 Task: In the  document order.docx Insert page numer 'on top of the page' change page color to  'Voilet'. Write company name: Hypesolutions
Action: Mouse moved to (263, 413)
Screenshot: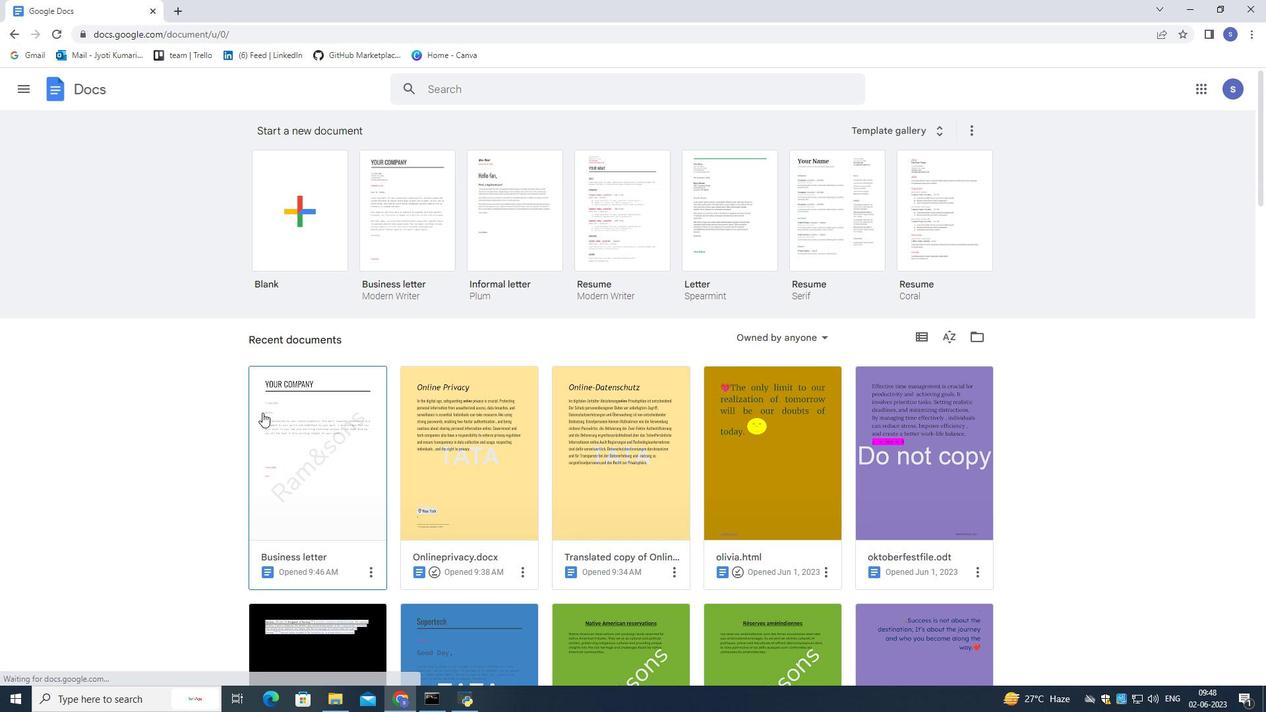 
Action: Mouse pressed left at (263, 413)
Screenshot: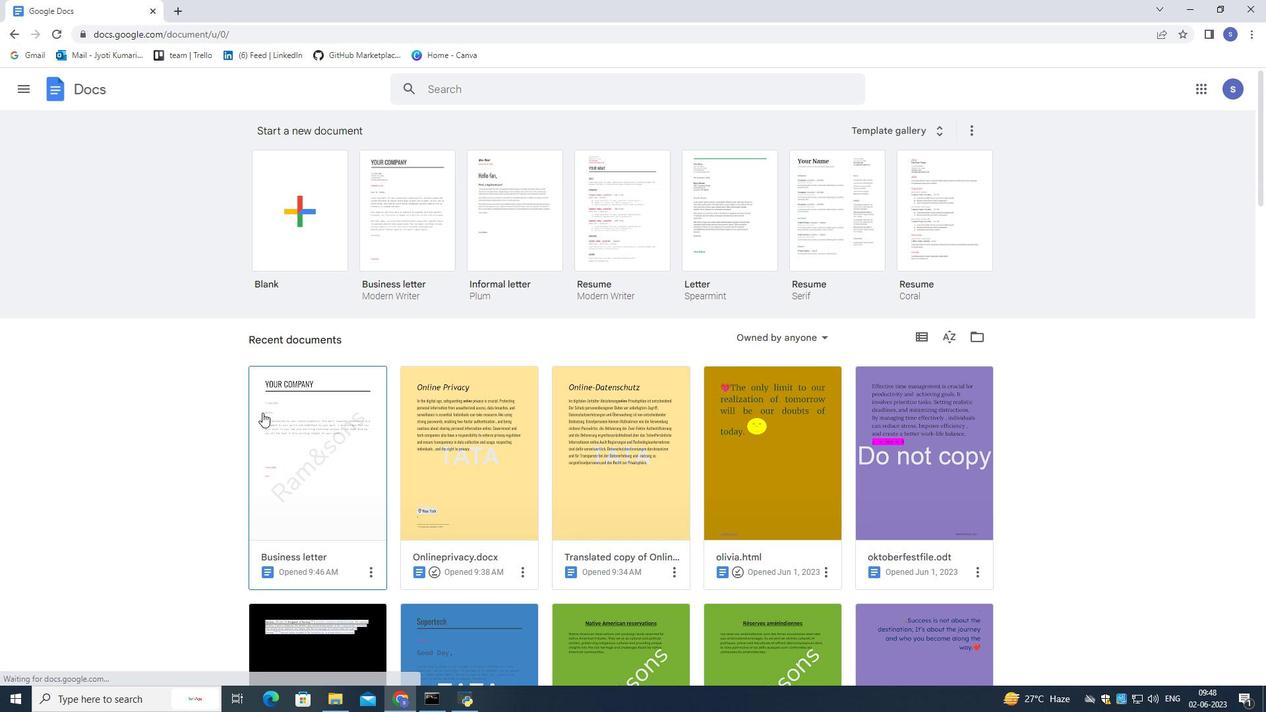 
Action: Mouse moved to (264, 413)
Screenshot: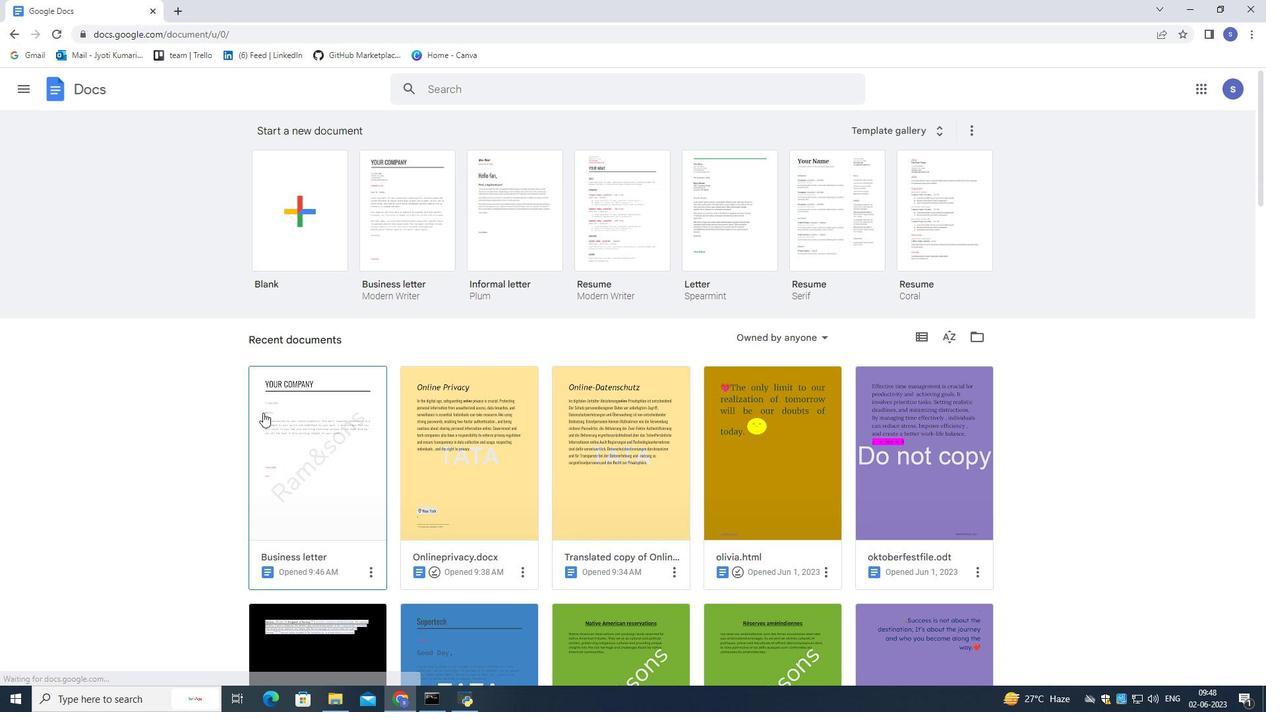 
Action: Mouse pressed left at (264, 413)
Screenshot: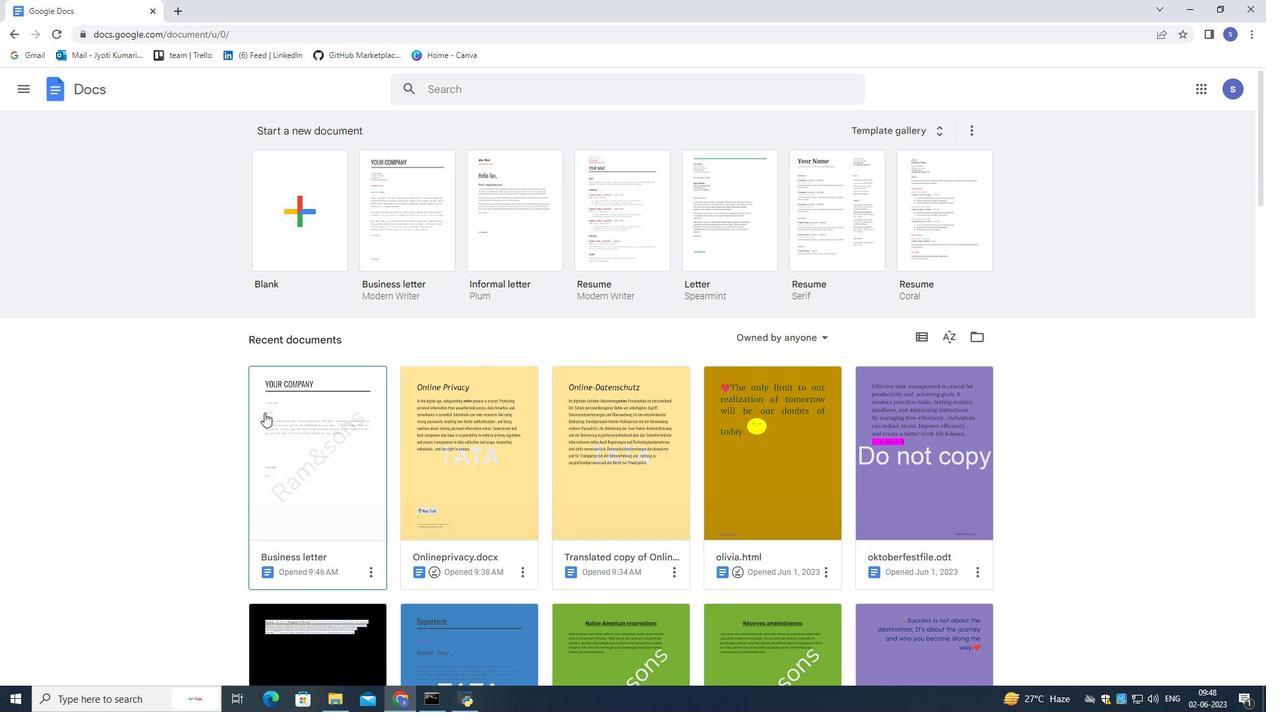 
Action: Mouse moved to (53, 96)
Screenshot: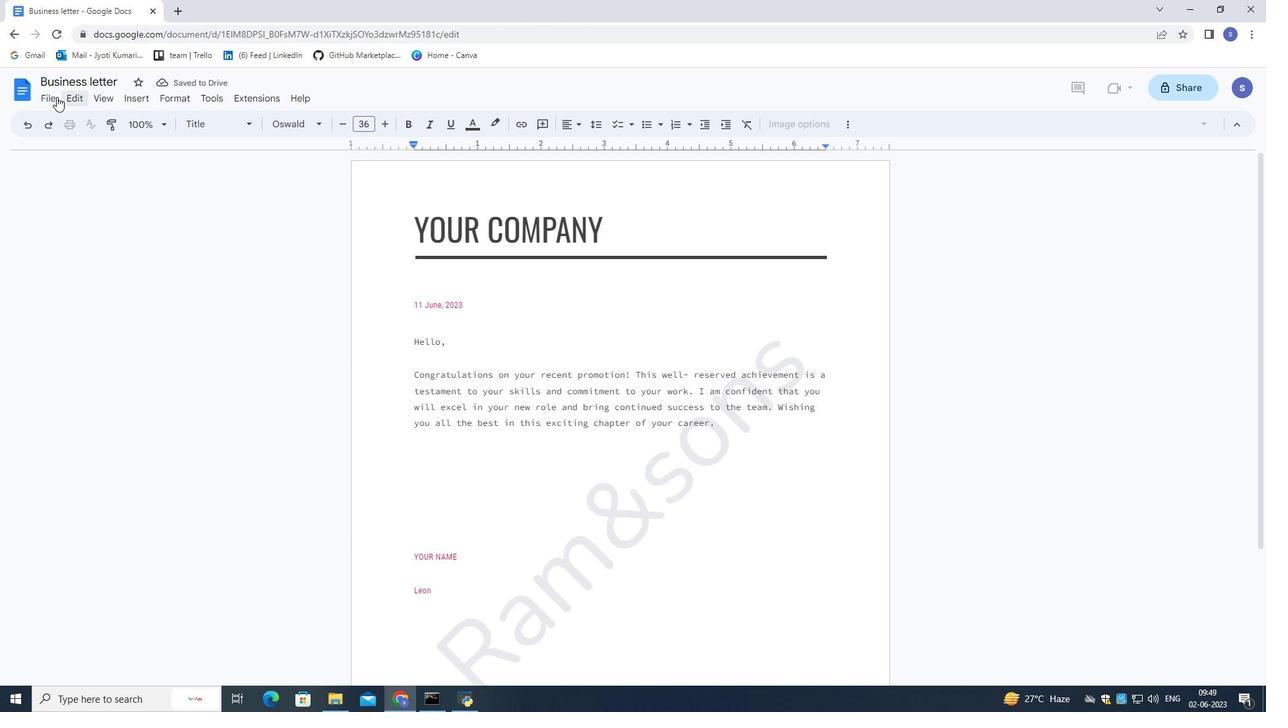 
Action: Mouse pressed left at (53, 96)
Screenshot: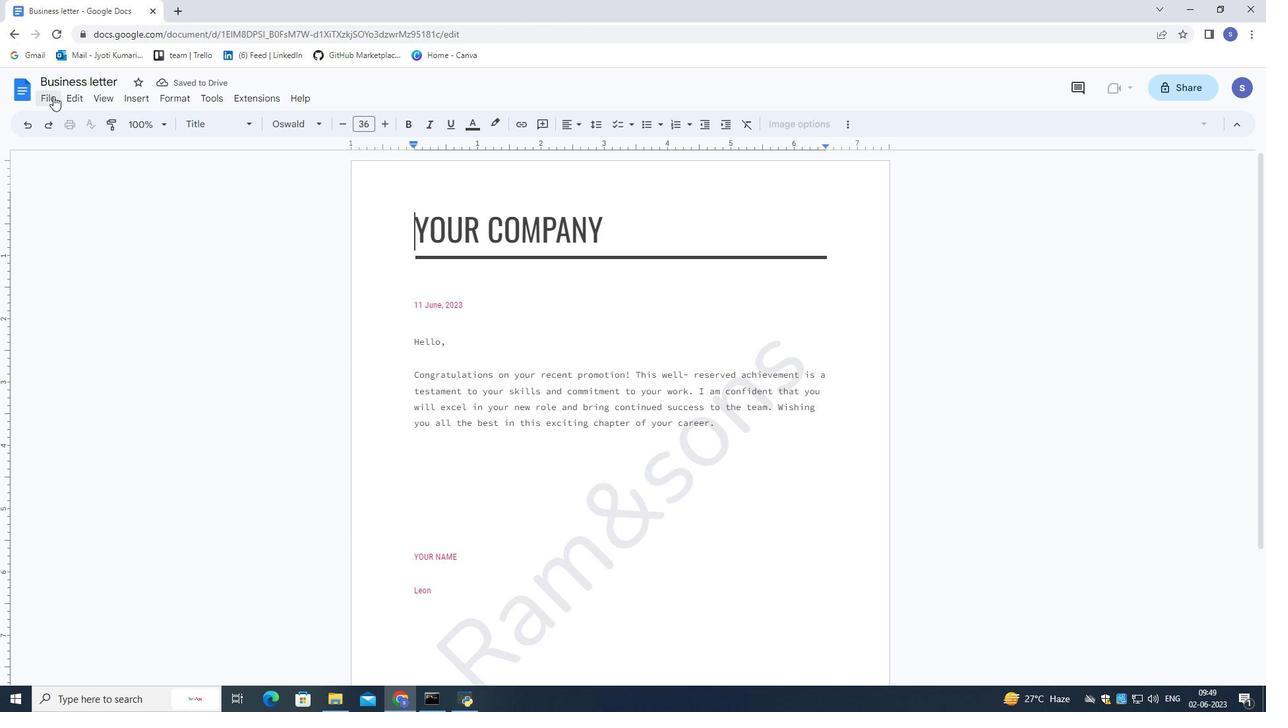 
Action: Mouse moved to (360, 485)
Screenshot: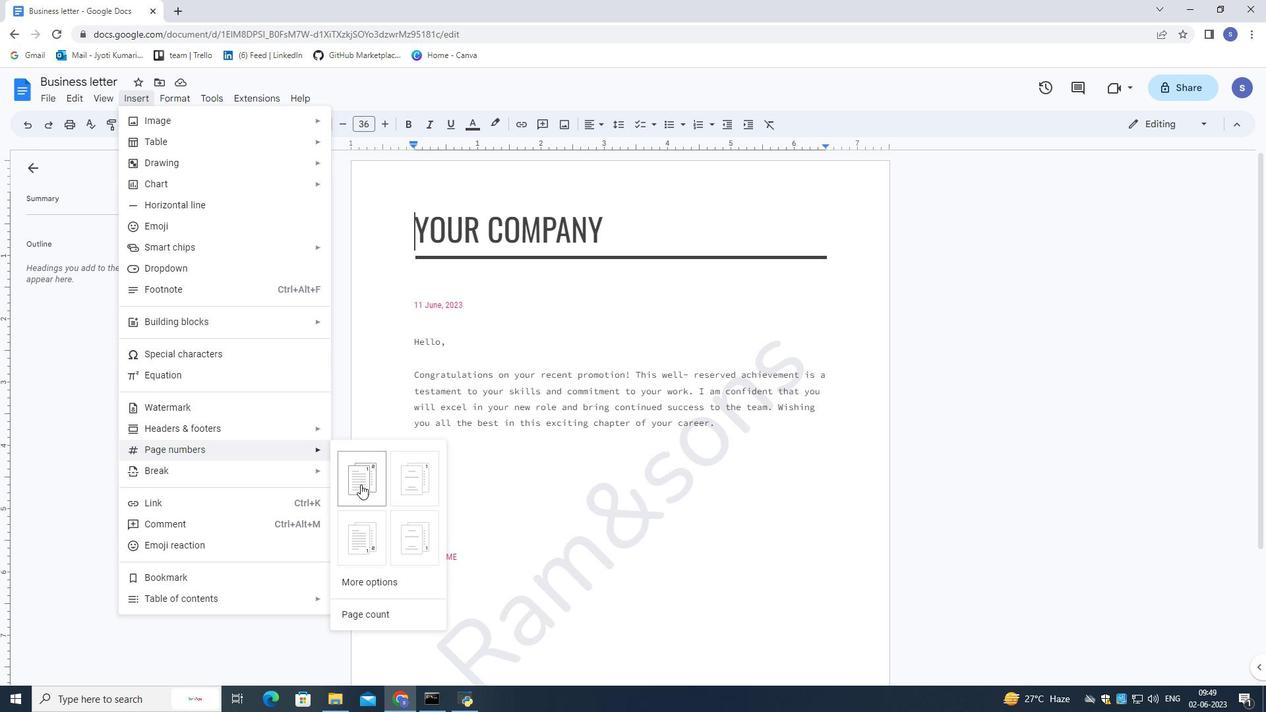 
Action: Mouse pressed left at (360, 485)
Screenshot: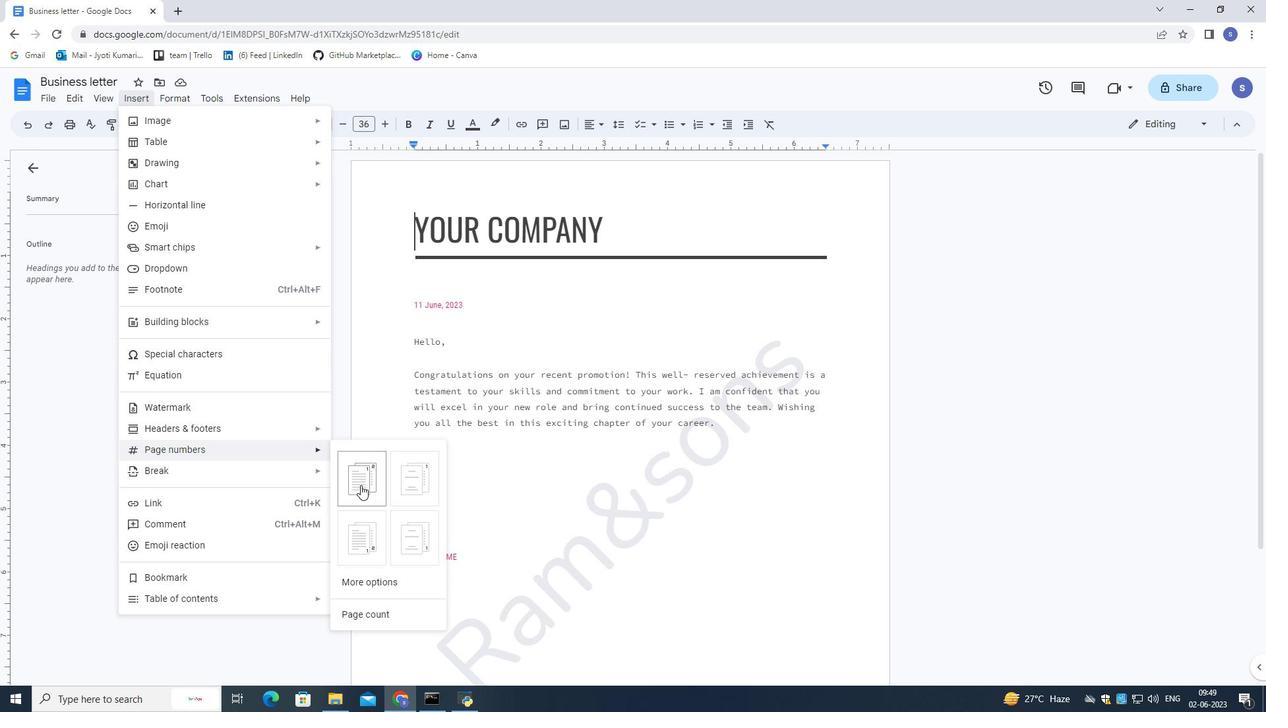 
Action: Mouse moved to (666, 435)
Screenshot: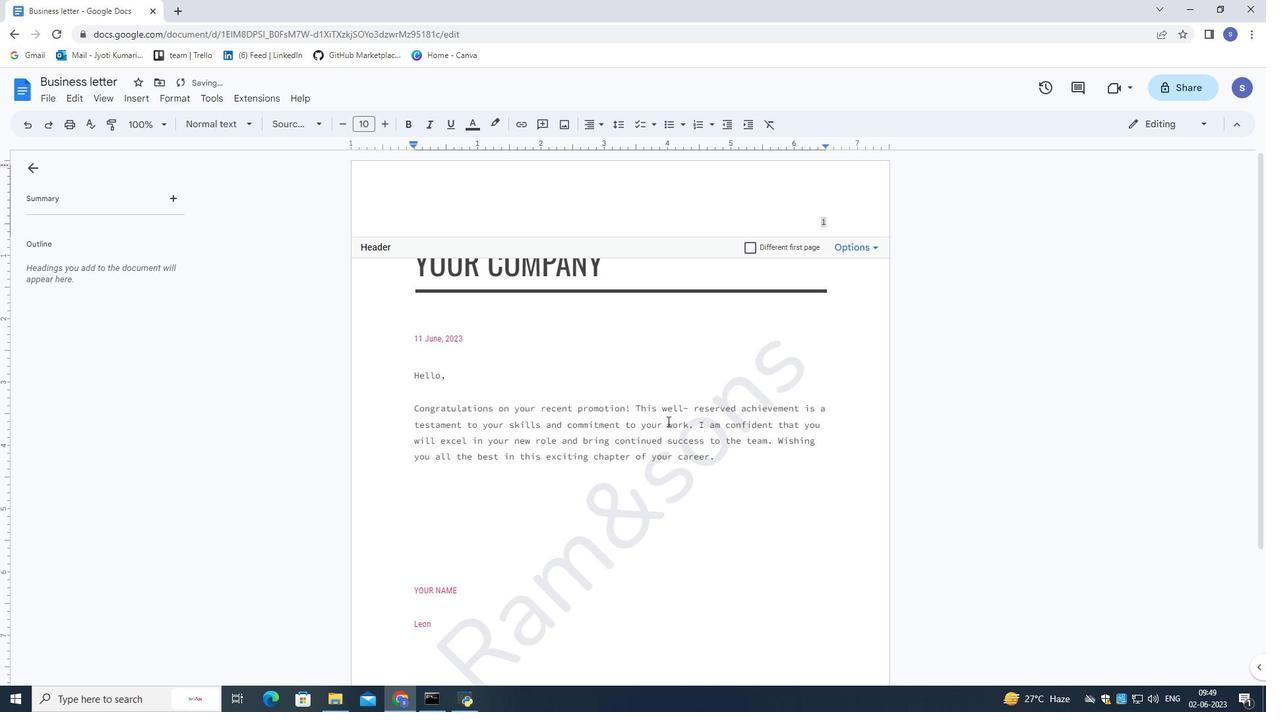 
Action: Mouse pressed left at (666, 435)
Screenshot: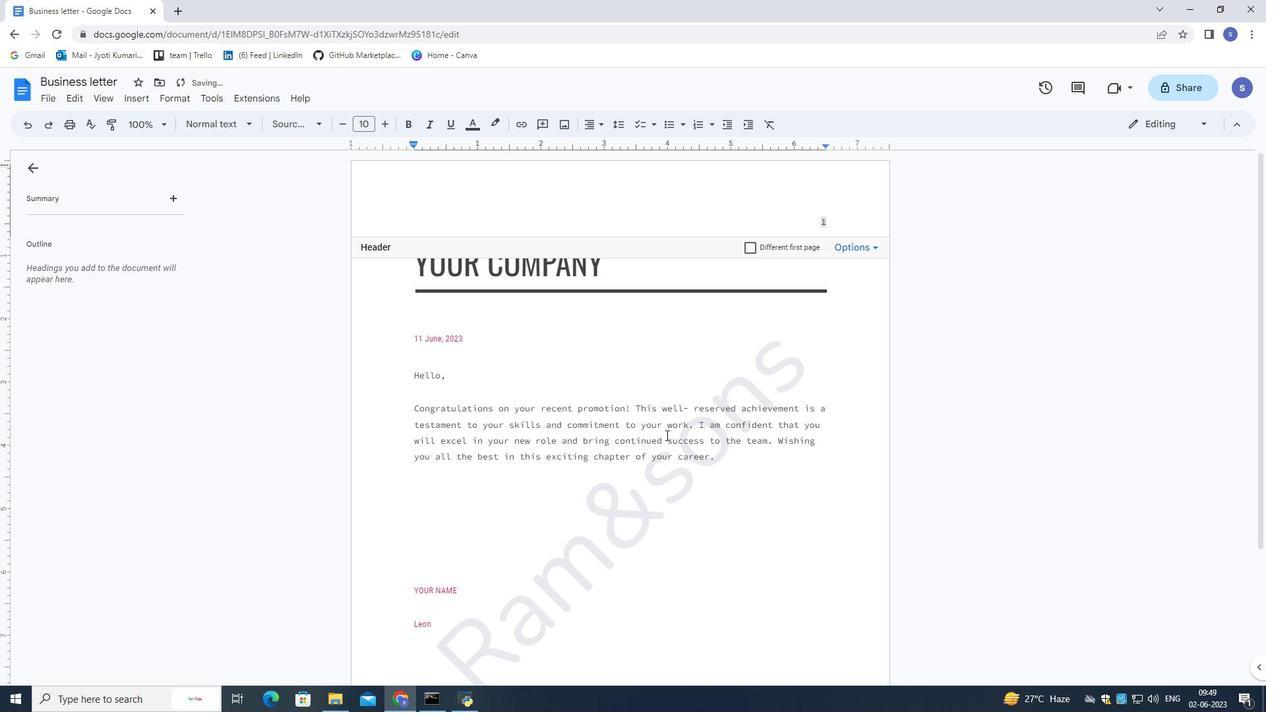 
Action: Mouse moved to (653, 396)
Screenshot: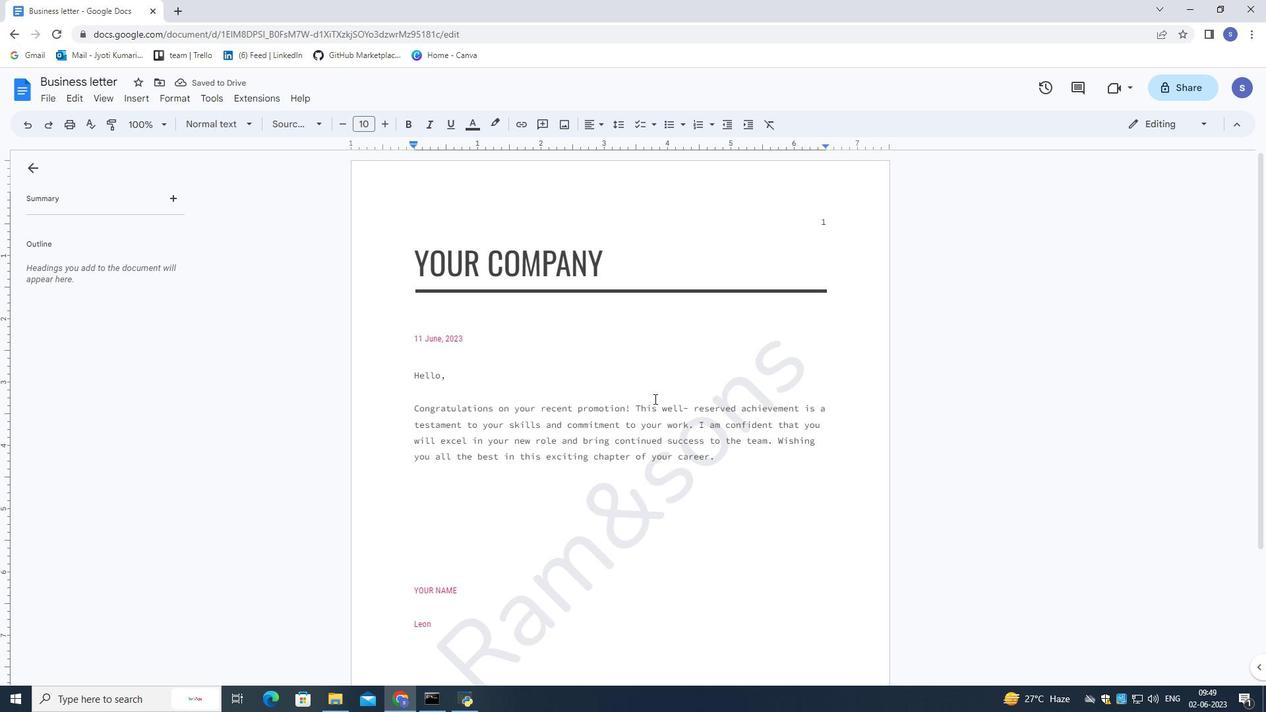 
Action: Mouse pressed left at (653, 396)
Screenshot: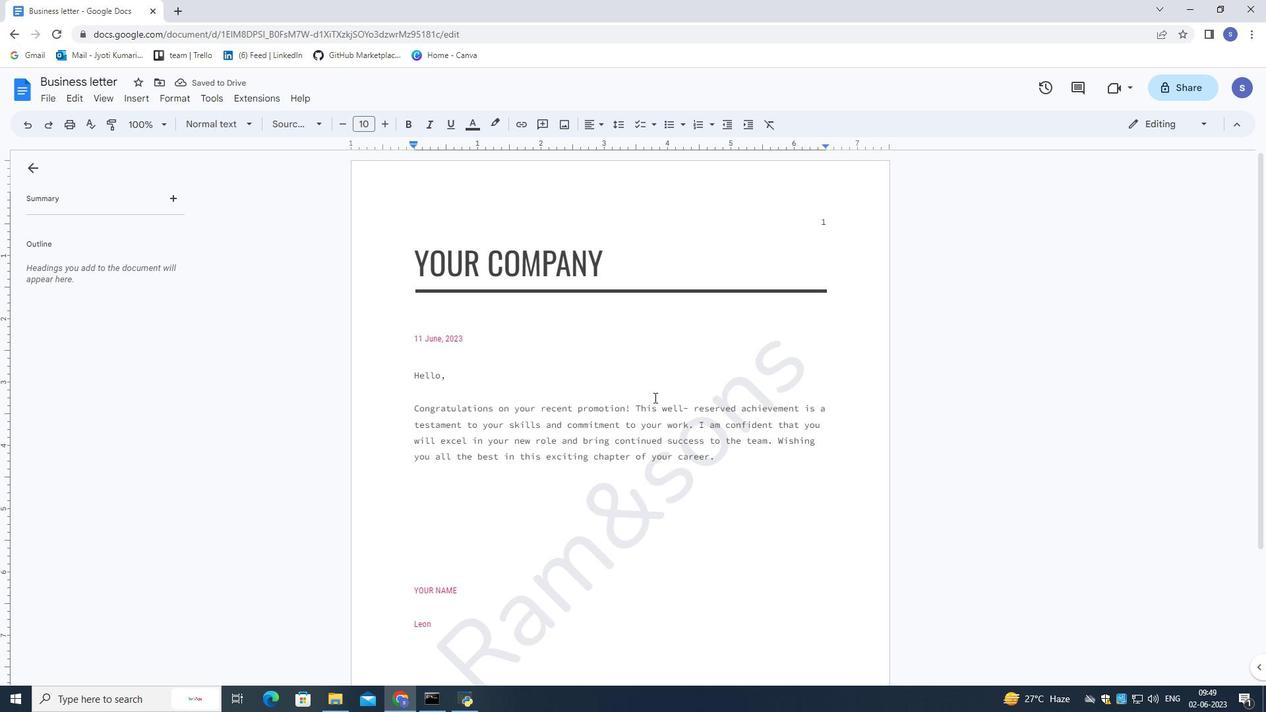 
Action: Mouse moved to (47, 99)
Screenshot: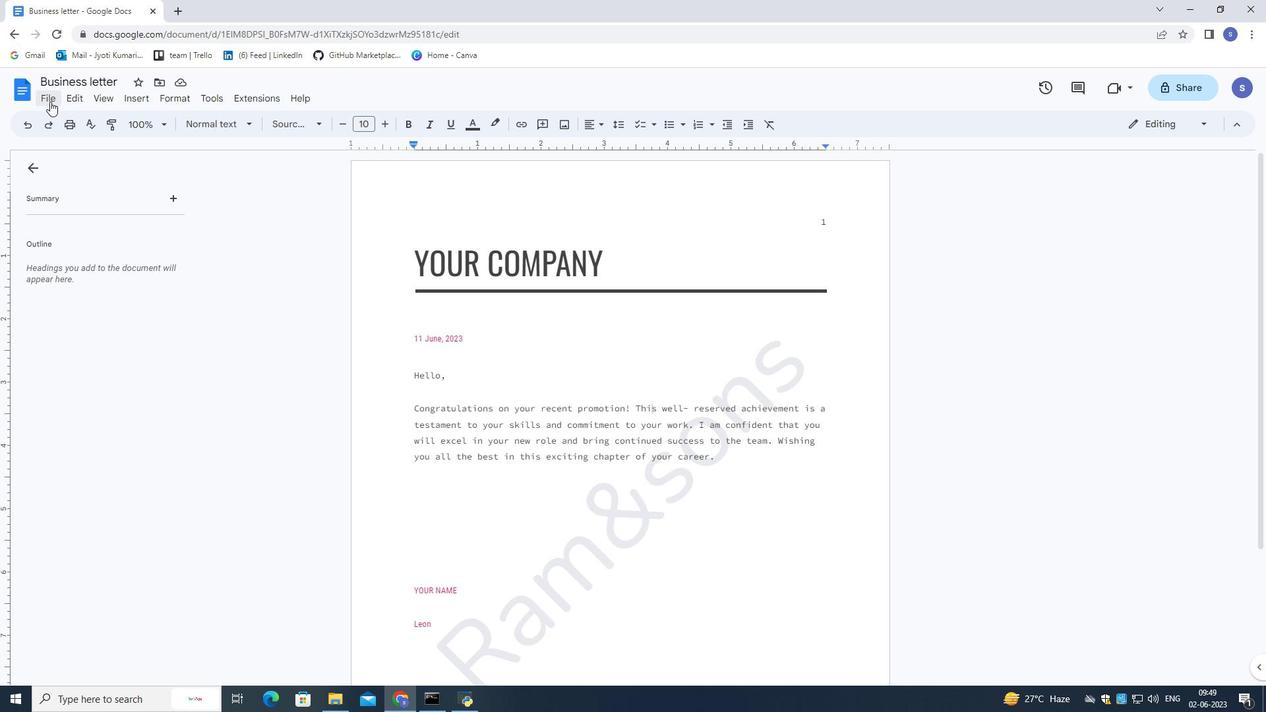 
Action: Mouse pressed left at (47, 99)
Screenshot: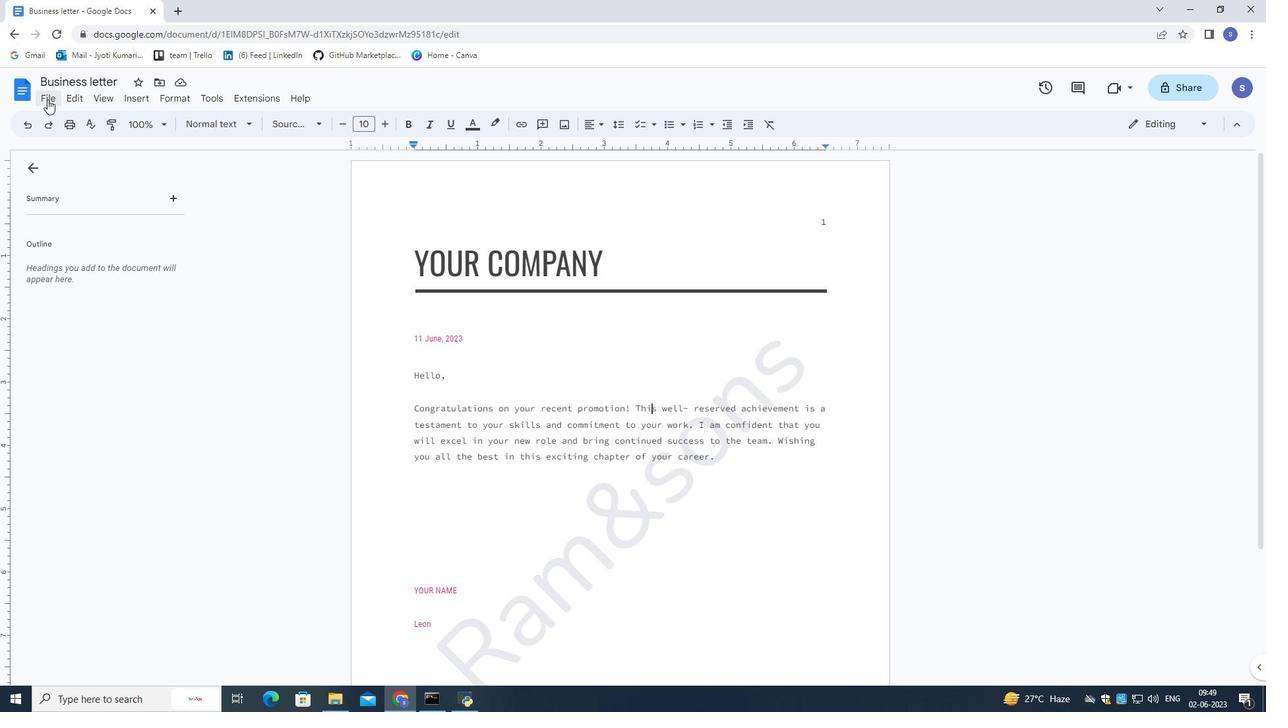 
Action: Mouse moved to (122, 462)
Screenshot: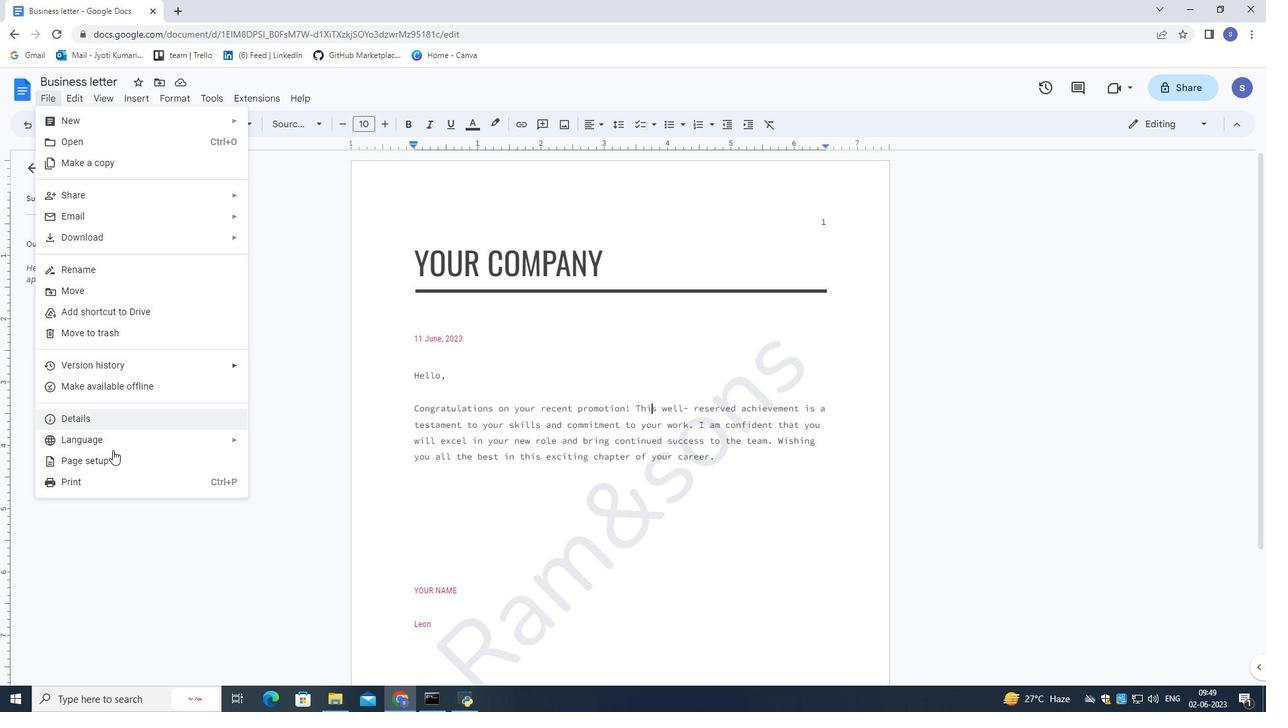 
Action: Mouse pressed left at (122, 462)
Screenshot: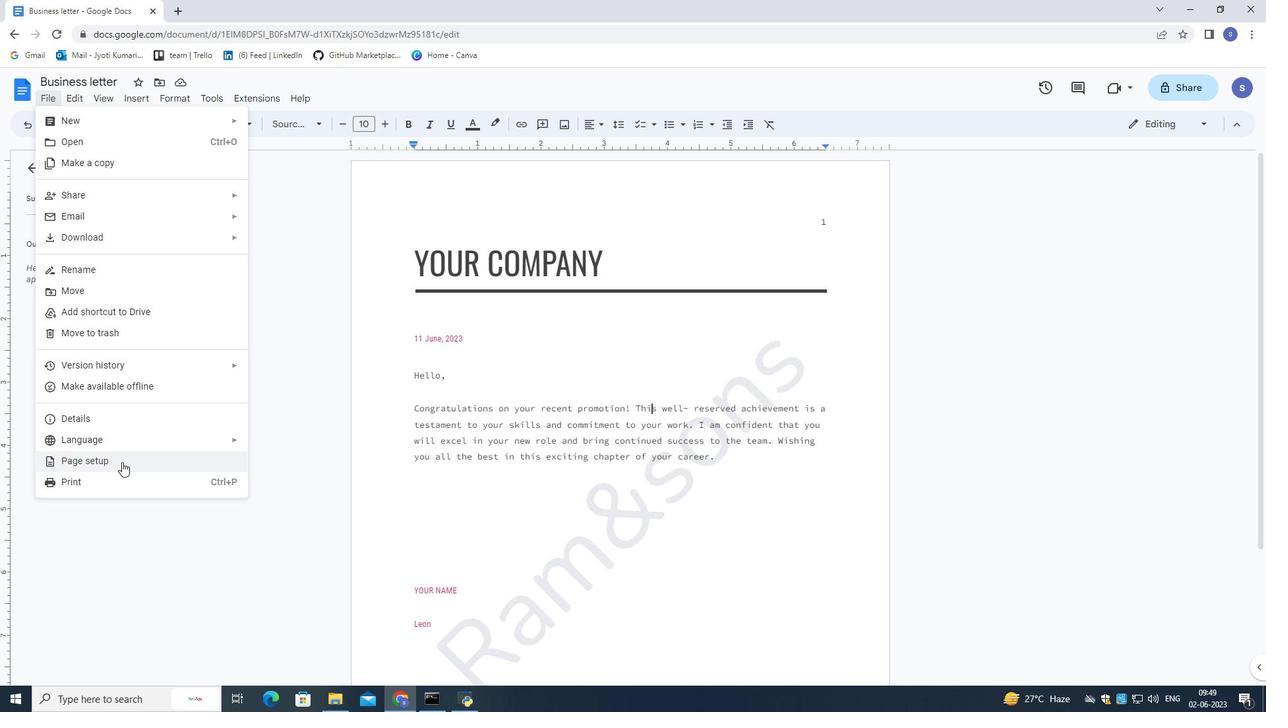 
Action: Mouse moved to (537, 461)
Screenshot: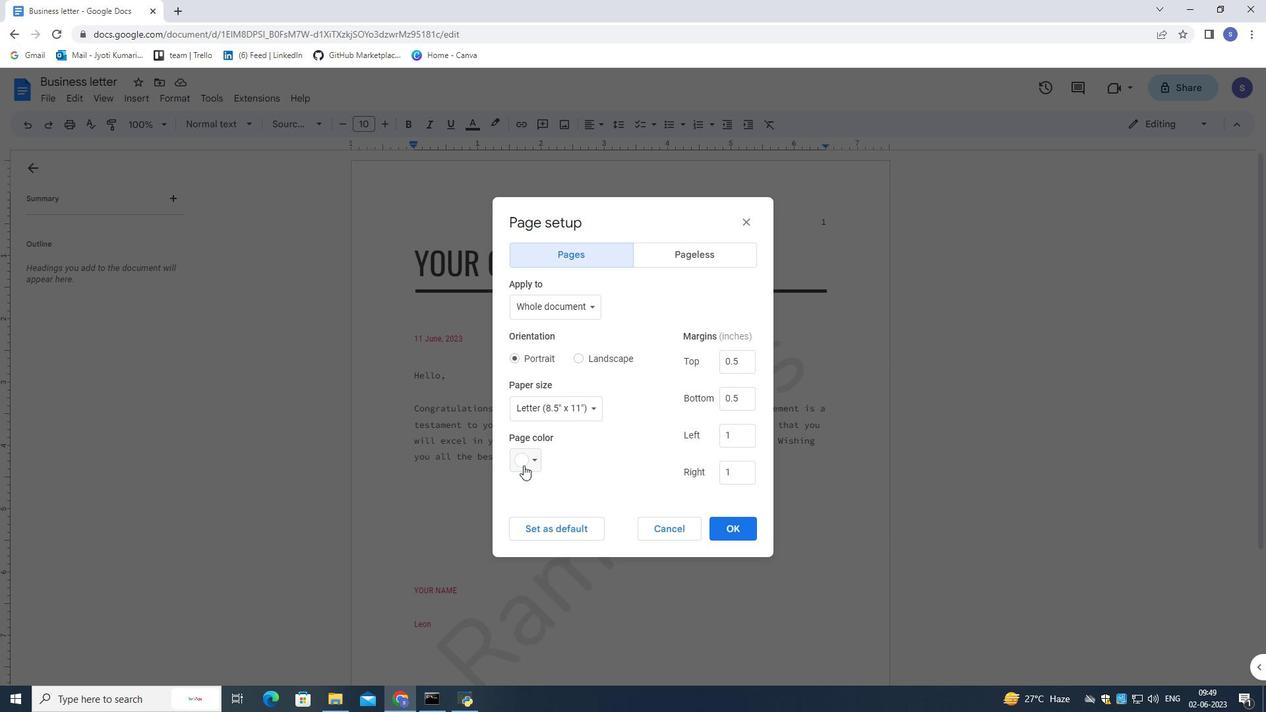 
Action: Mouse pressed left at (537, 461)
Screenshot: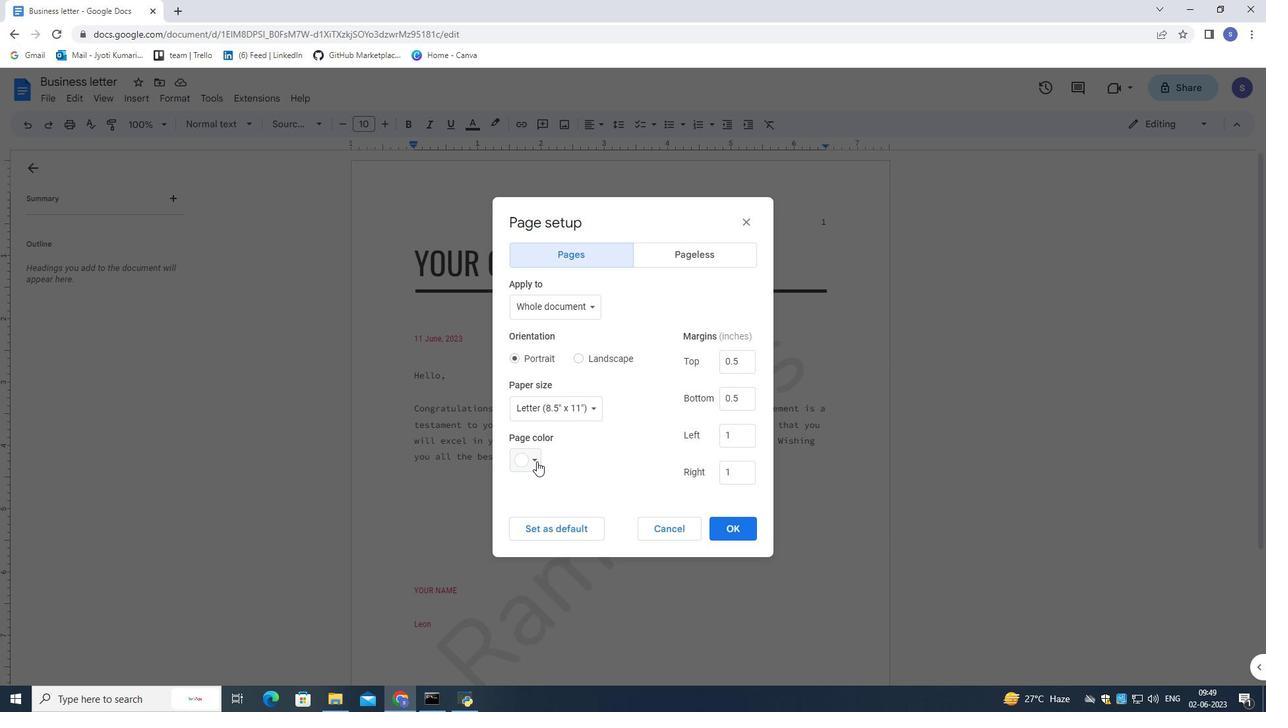 
Action: Mouse moved to (641, 535)
Screenshot: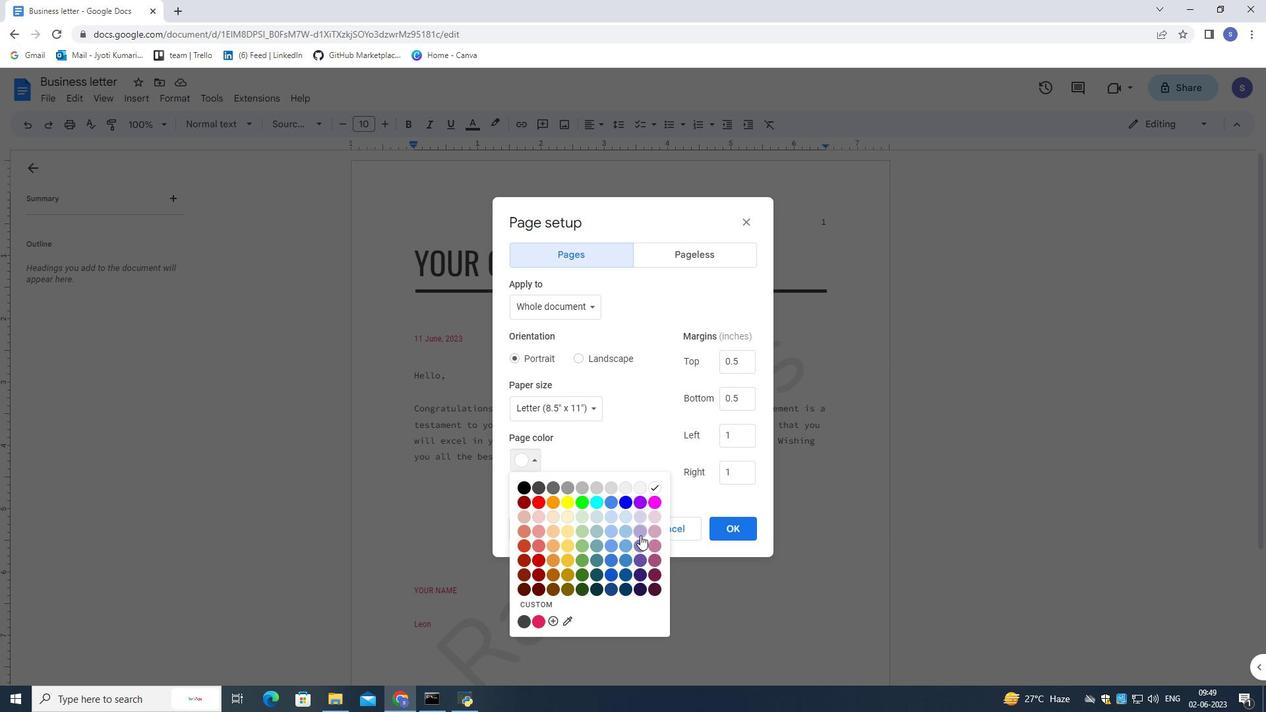 
Action: Mouse pressed left at (641, 535)
Screenshot: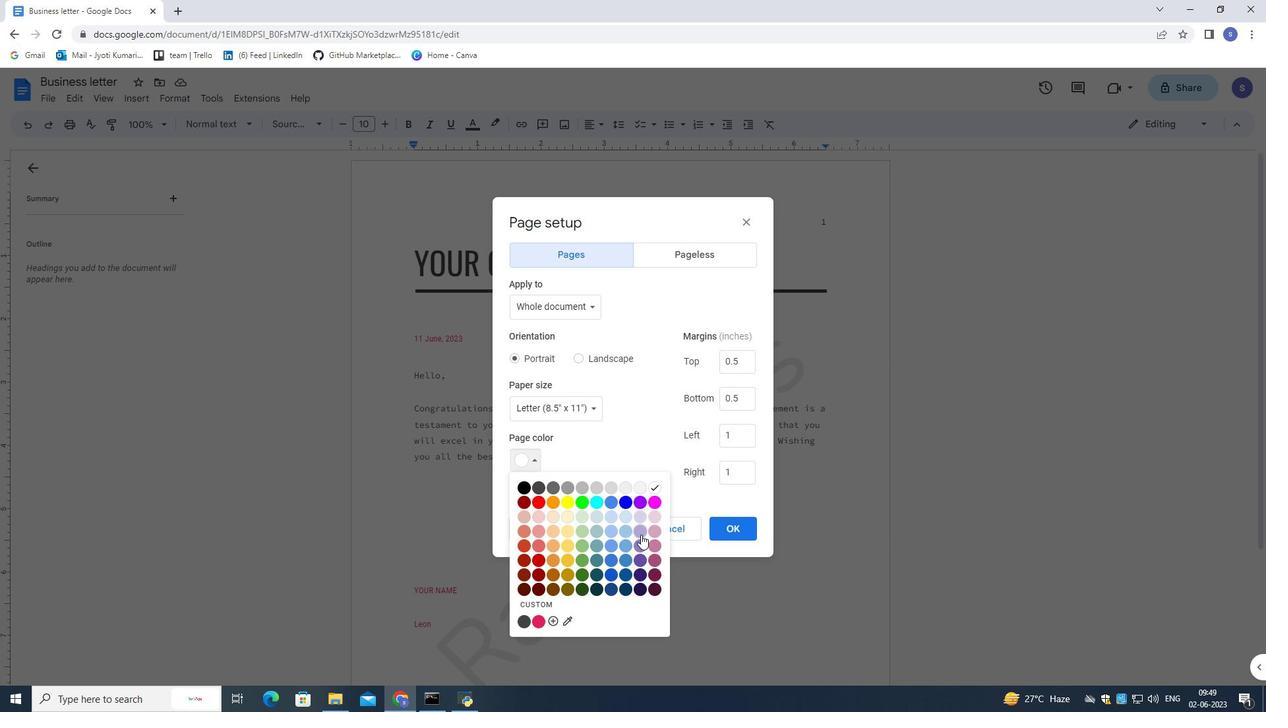 
Action: Mouse moved to (742, 526)
Screenshot: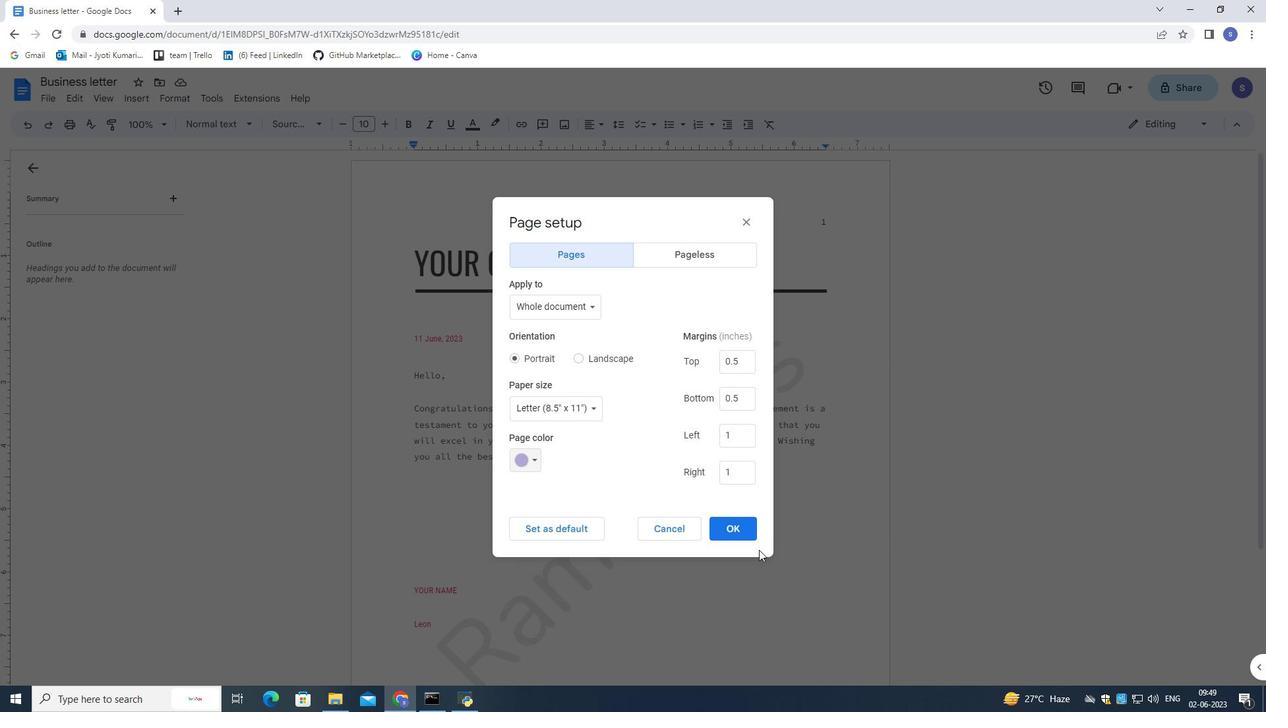 
Action: Mouse pressed left at (742, 526)
Screenshot: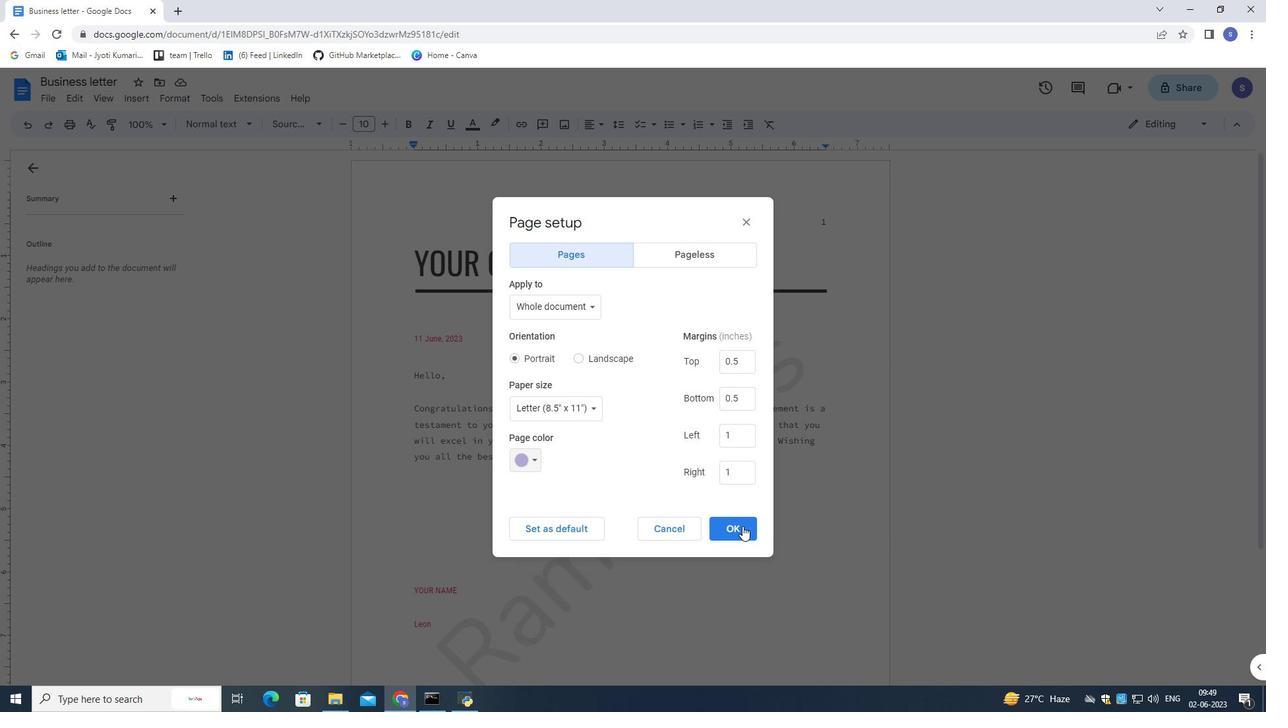 
Action: Mouse moved to (622, 249)
Screenshot: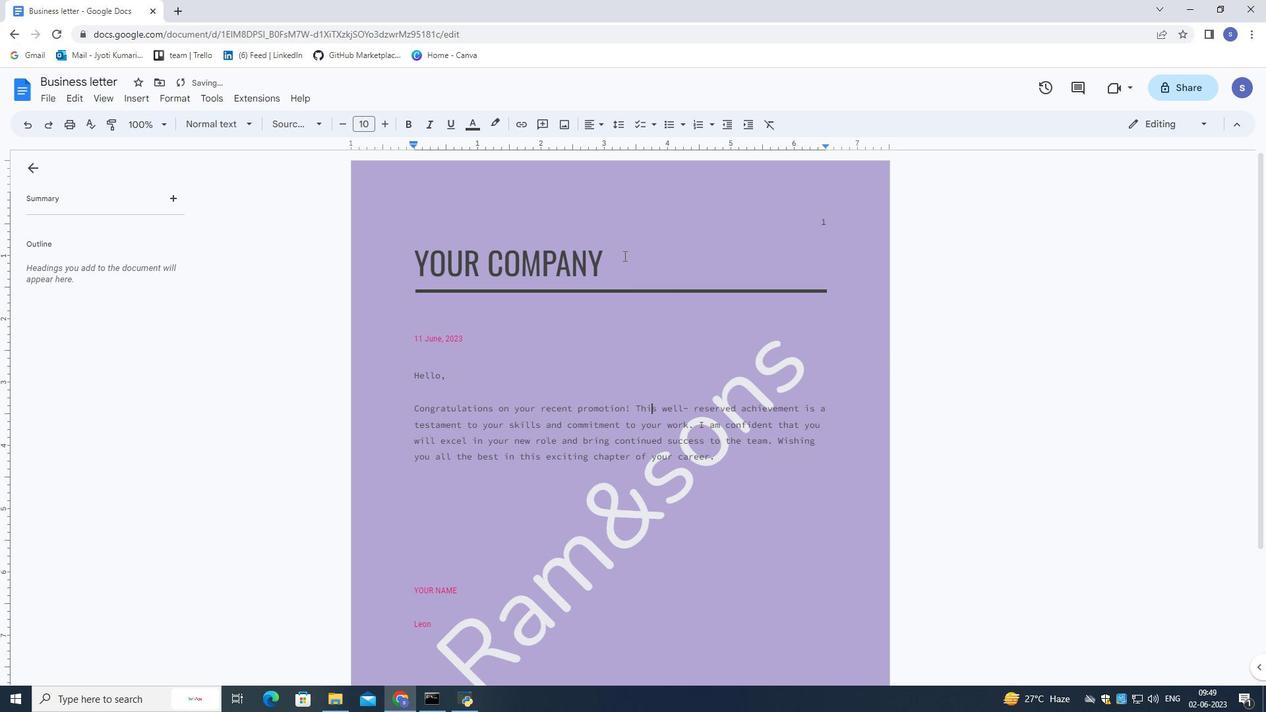 
Action: Mouse pressed left at (622, 249)
Screenshot: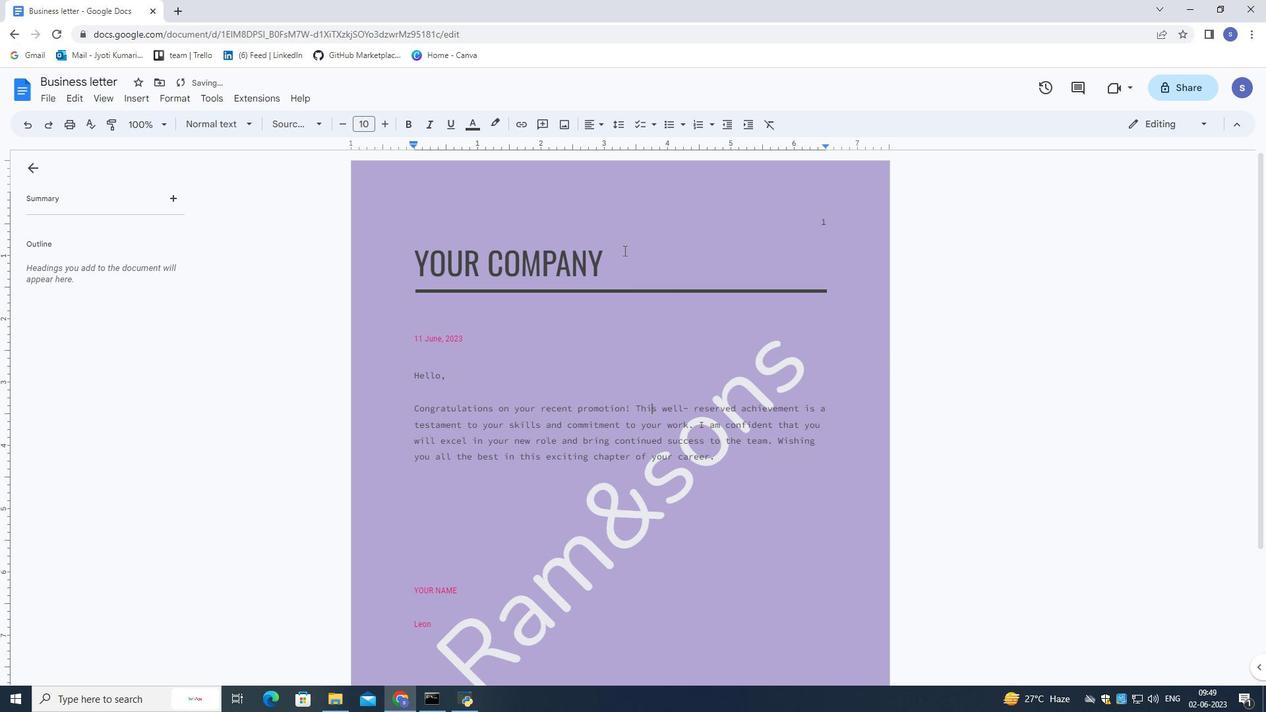 
Action: Mouse pressed left at (622, 249)
Screenshot: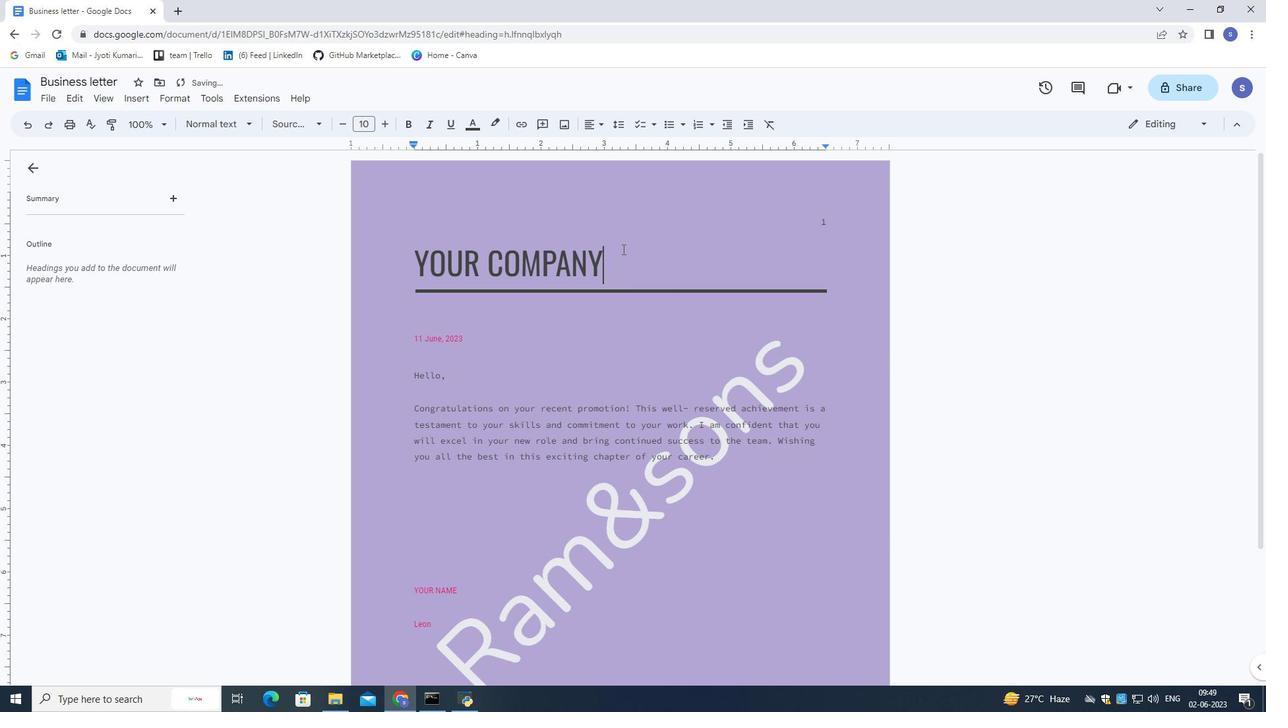 
Action: Mouse moved to (614, 249)
Screenshot: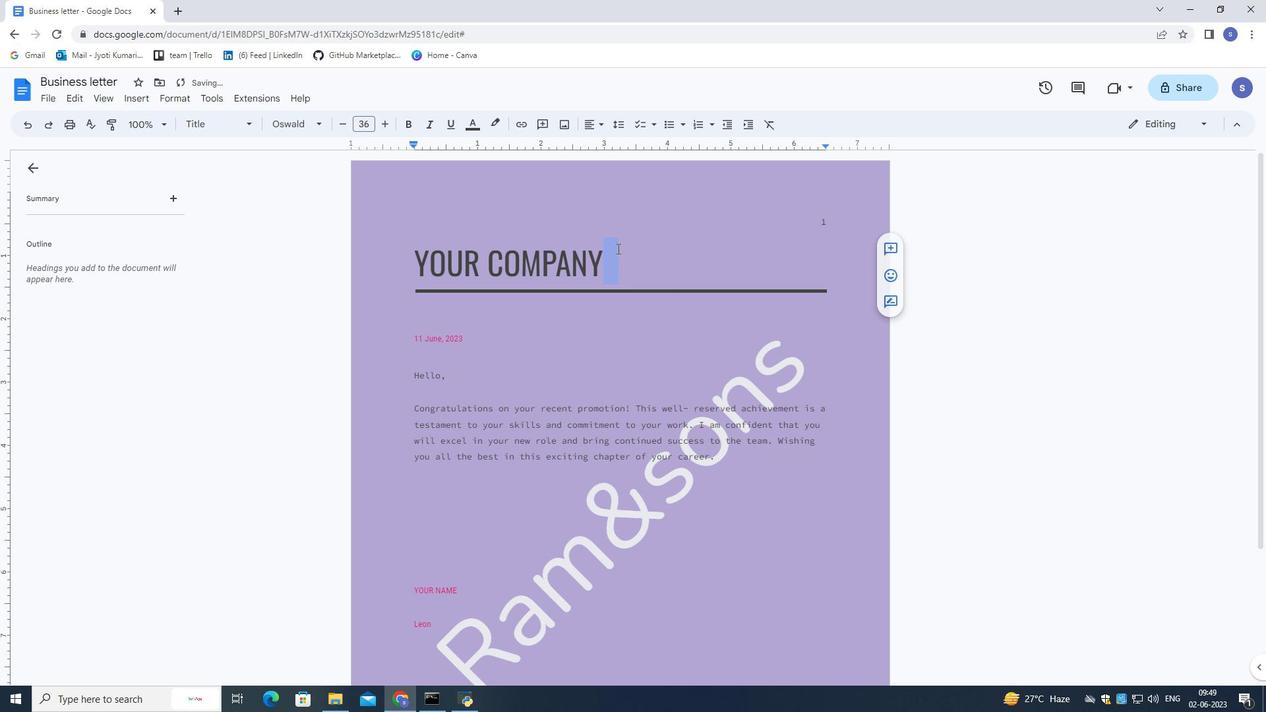 
Action: Mouse pressed left at (614, 249)
Screenshot: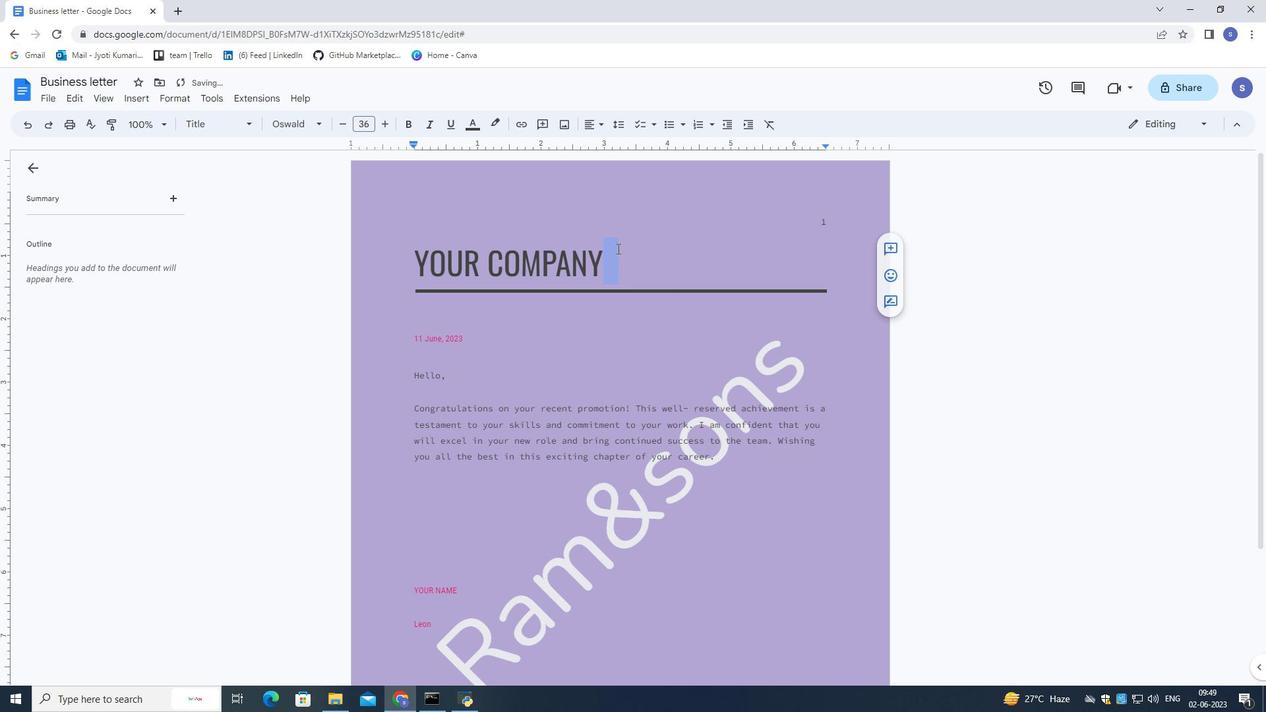 
Action: Mouse moved to (610, 253)
Screenshot: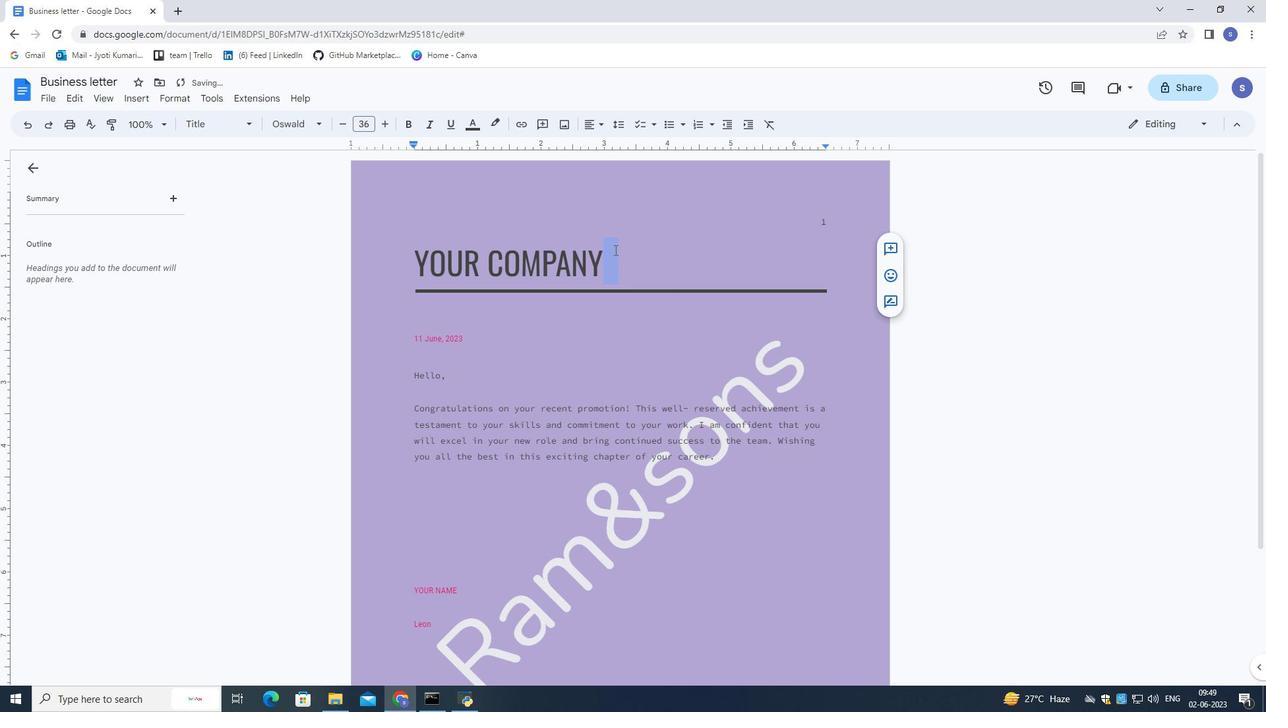 
Action: Mouse pressed left at (610, 253)
Screenshot: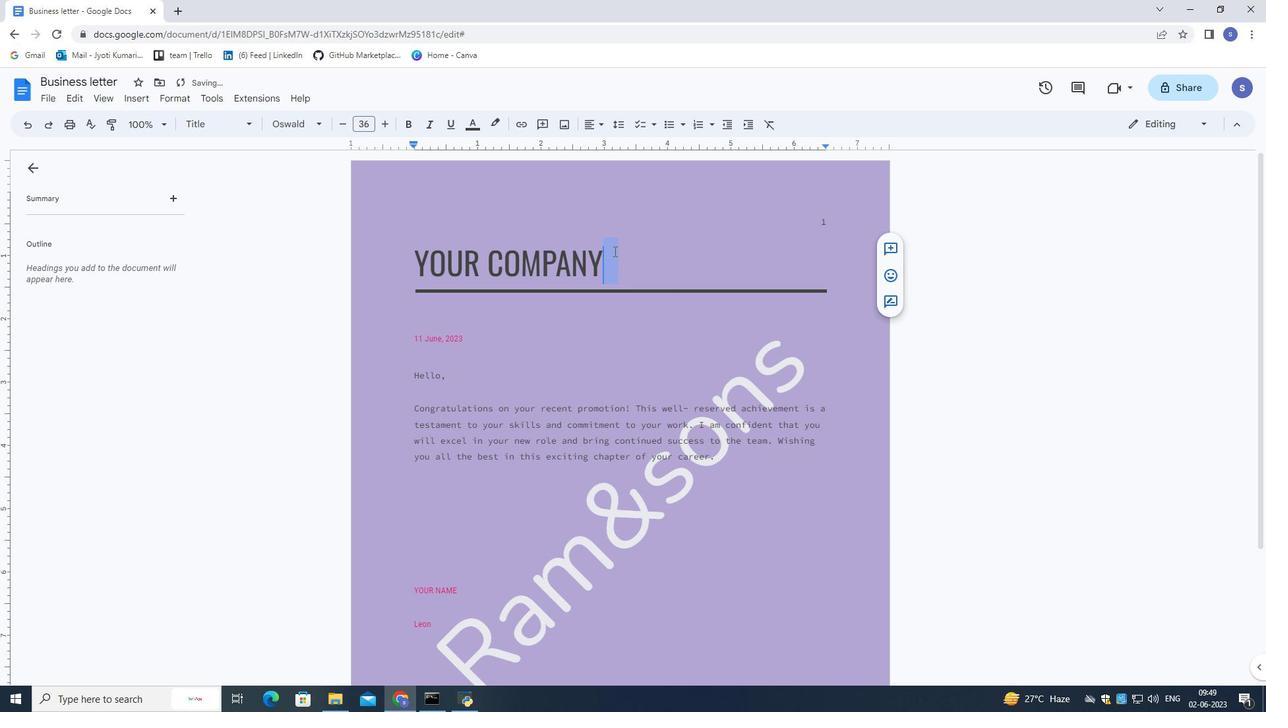 
Action: Mouse moved to (610, 253)
Screenshot: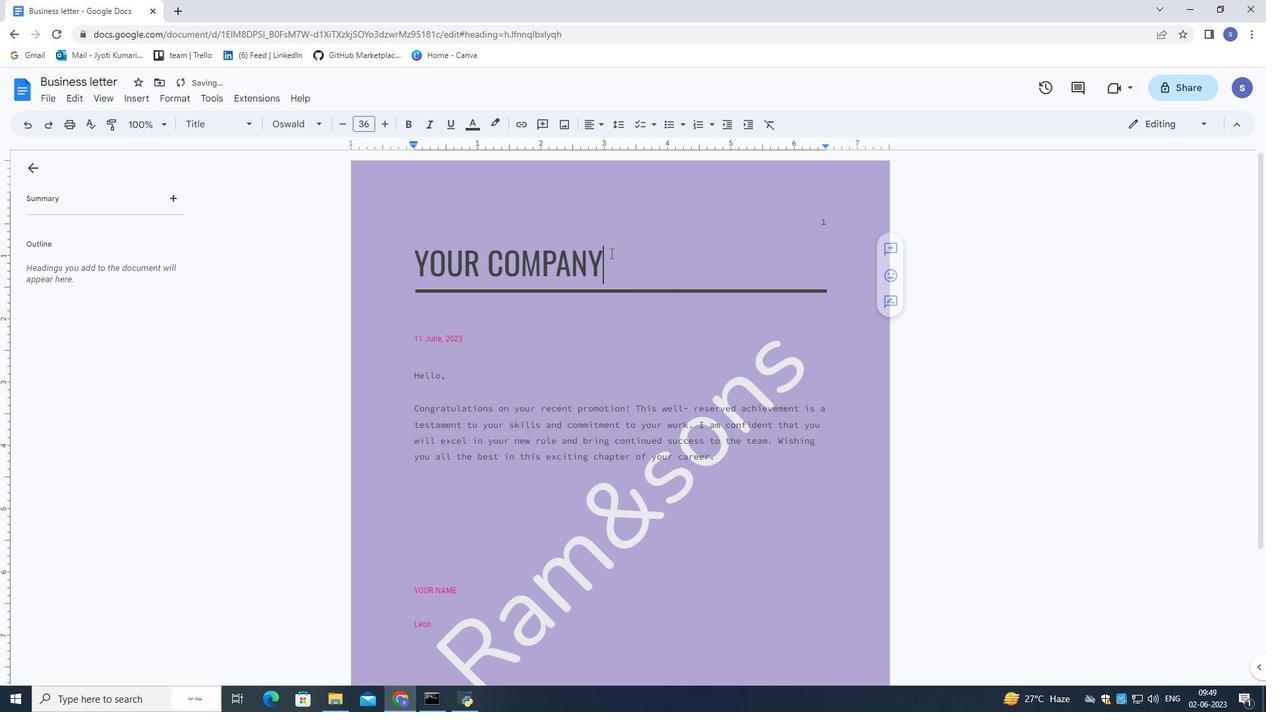 
Action: Mouse pressed left at (610, 253)
Screenshot: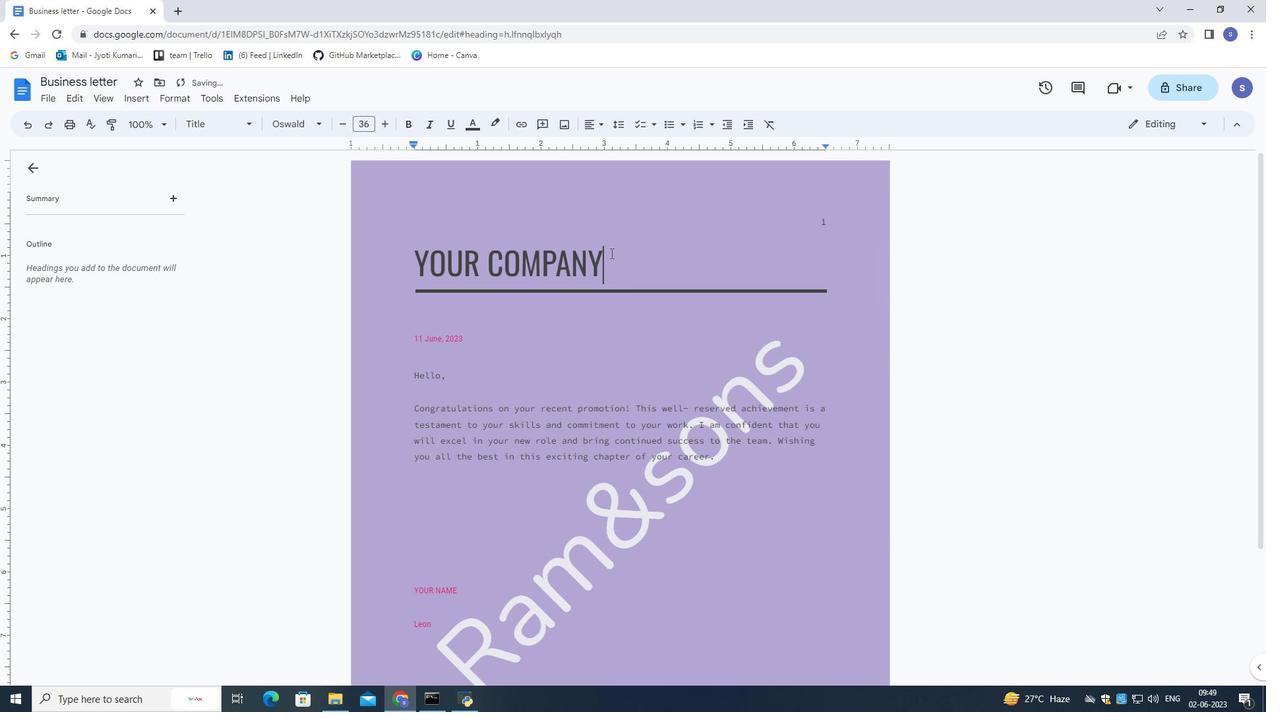 
Action: Mouse pressed left at (610, 253)
Screenshot: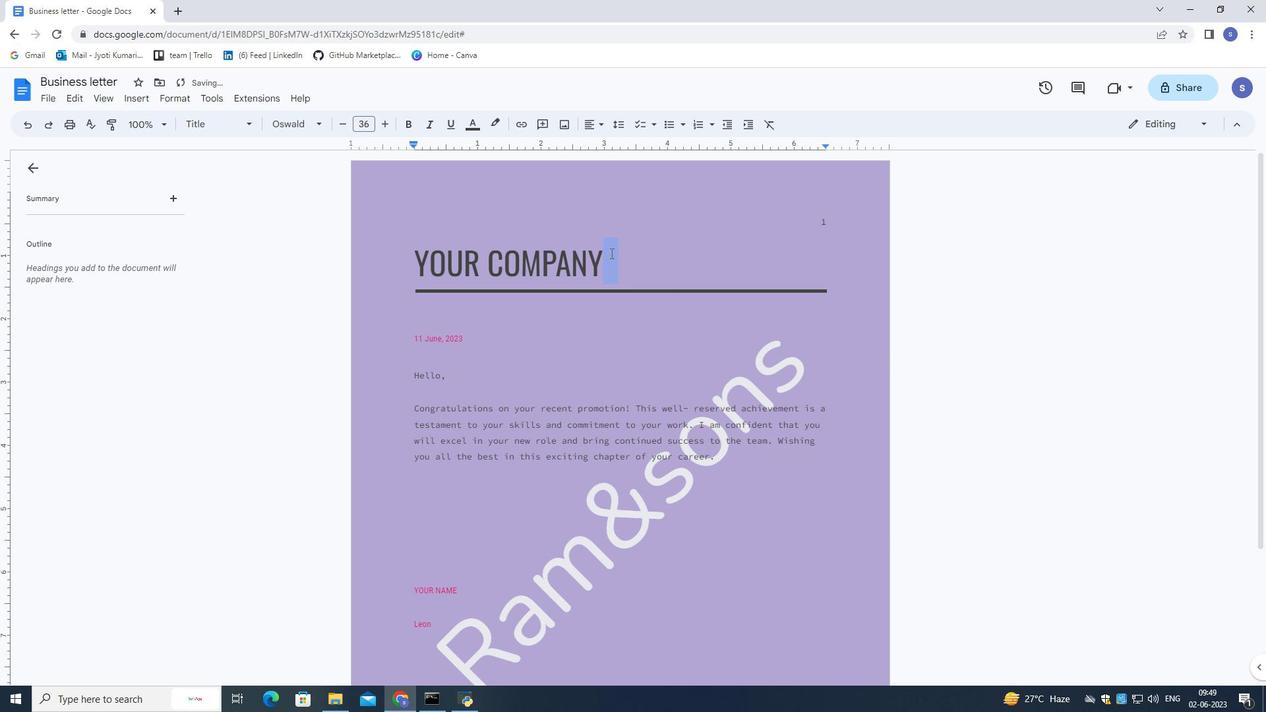 
Action: Mouse moved to (600, 254)
Screenshot: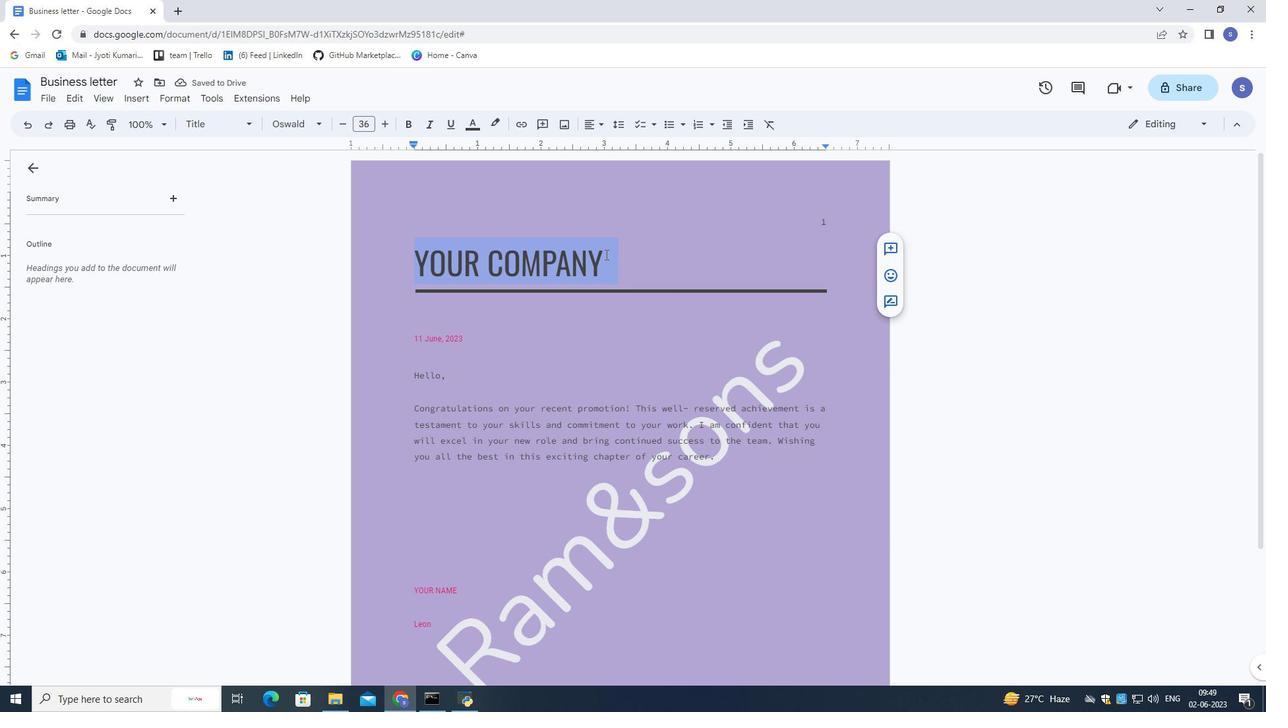 
Action: Key pressed <Key.shift>Hypesolutions
Screenshot: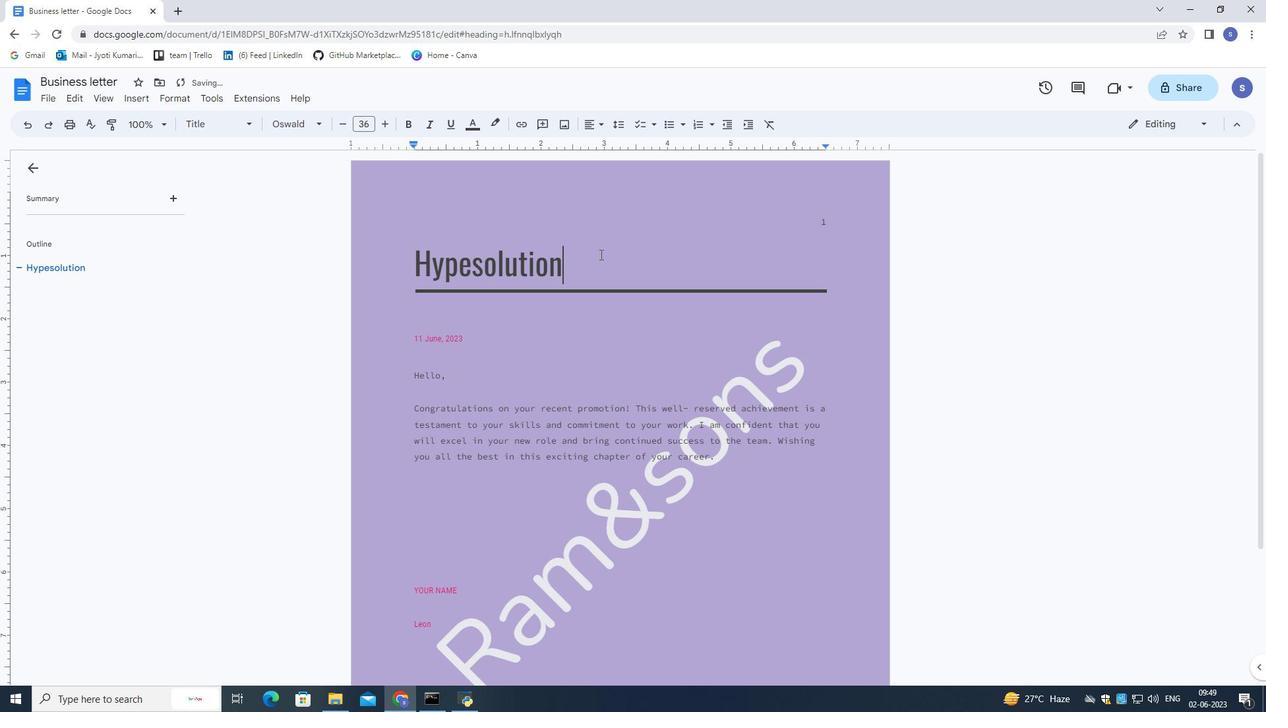 
Action: Mouse moved to (635, 488)
Screenshot: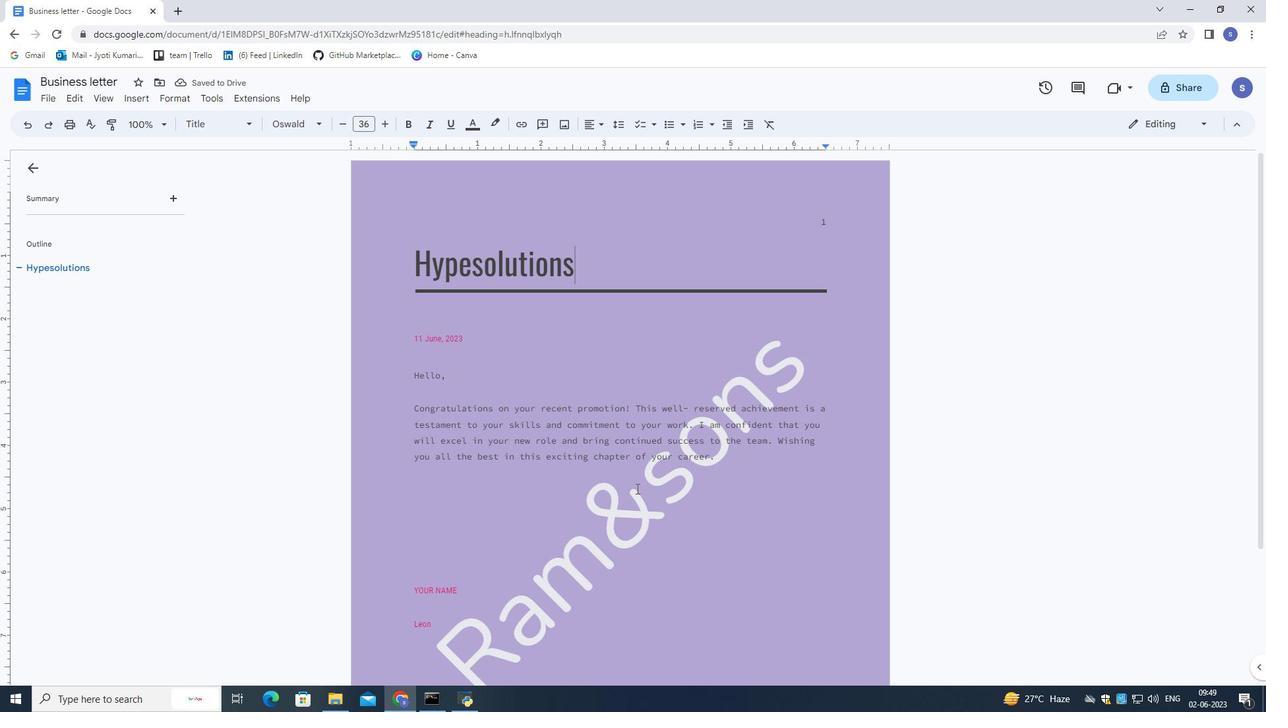 
Action: Mouse pressed left at (635, 488)
Screenshot: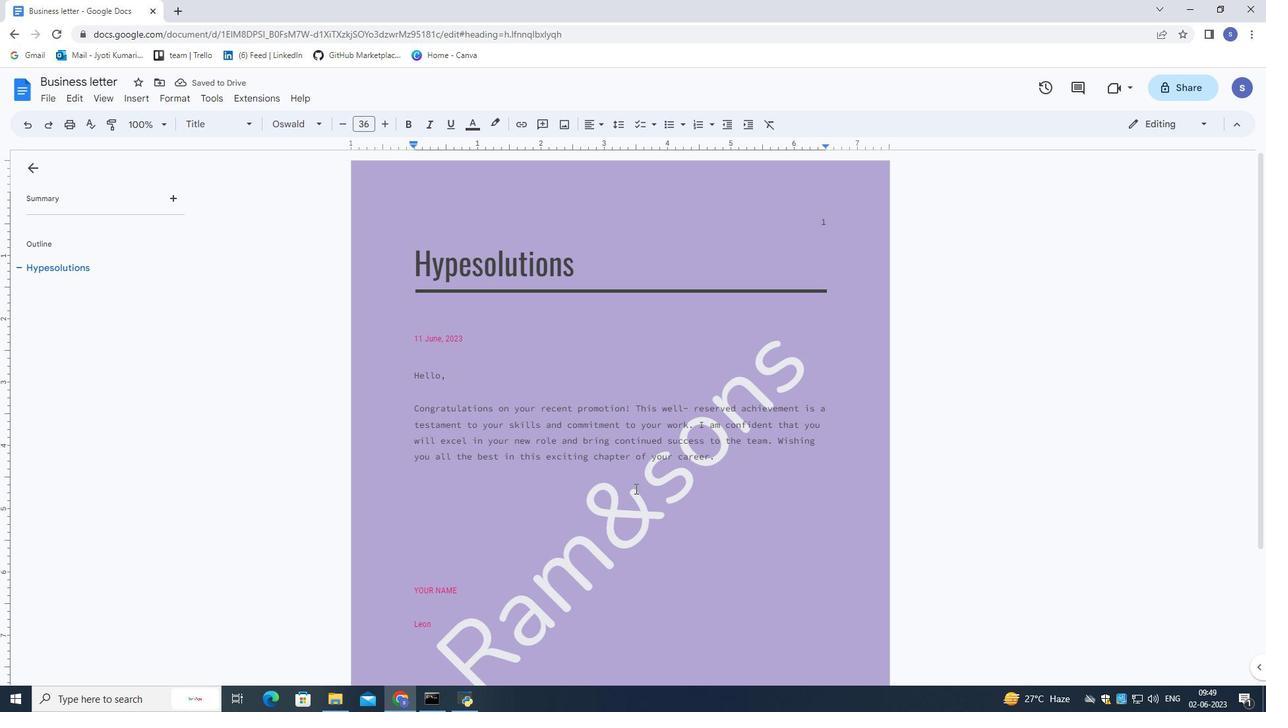 
Action: Mouse moved to (653, 504)
Screenshot: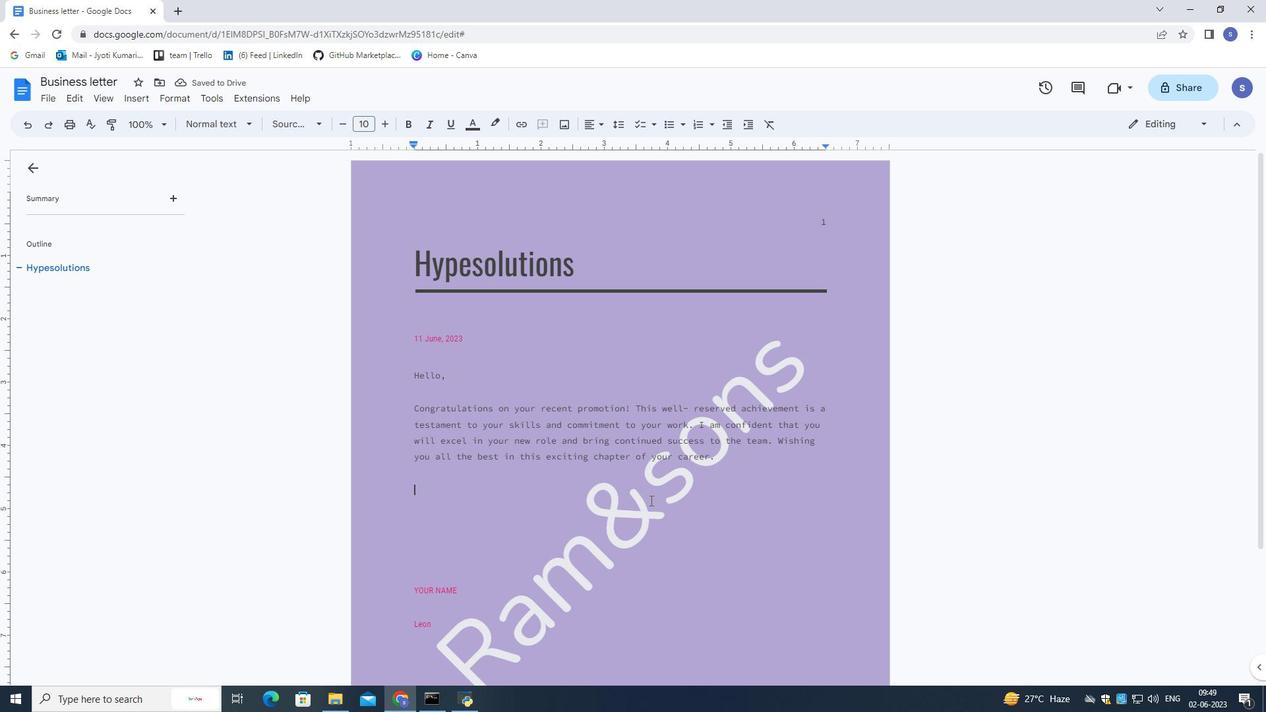 
Action: Mouse scrolled (653, 504) with delta (0, 0)
Screenshot: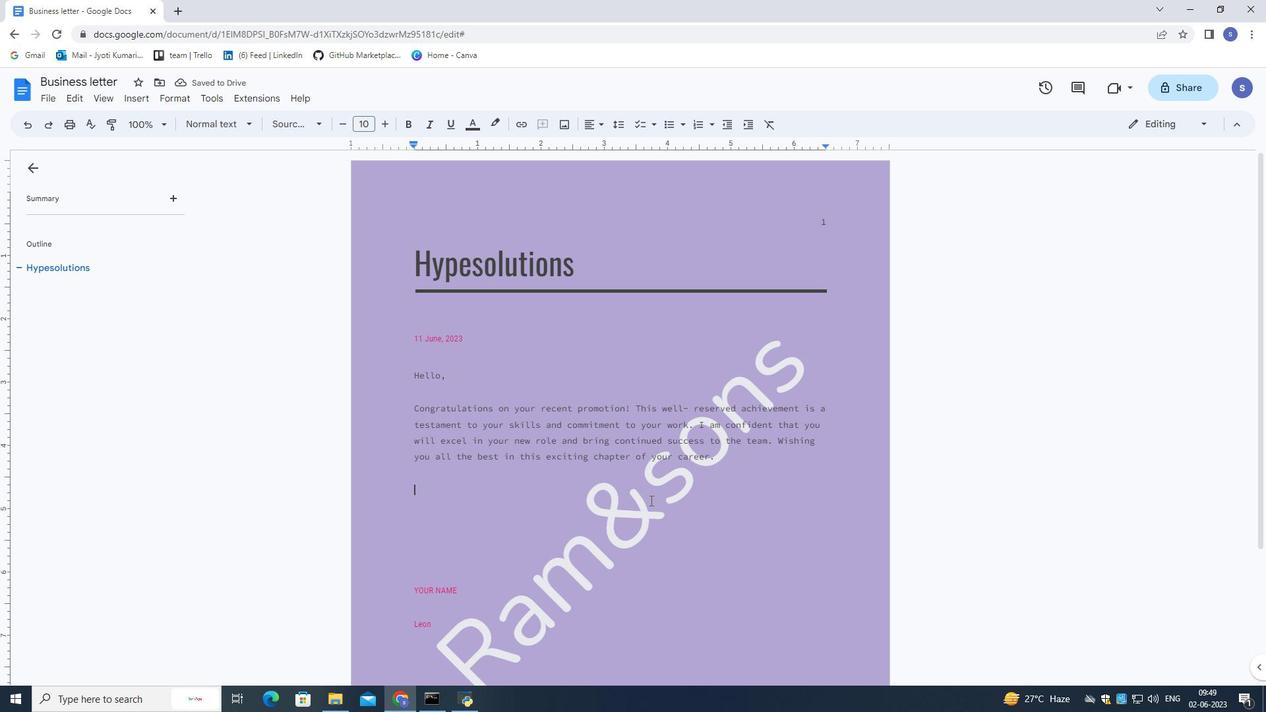 
Action: Mouse moved to (653, 506)
Screenshot: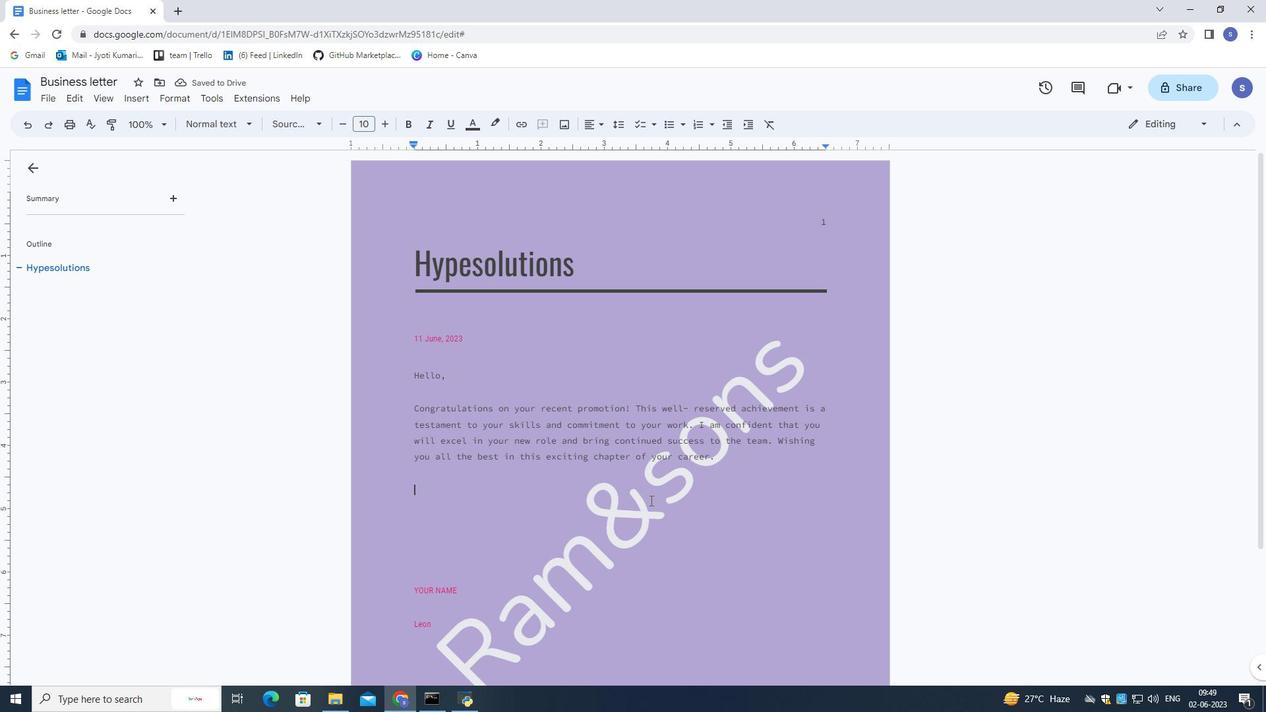
Action: Mouse scrolled (653, 505) with delta (0, 0)
Screenshot: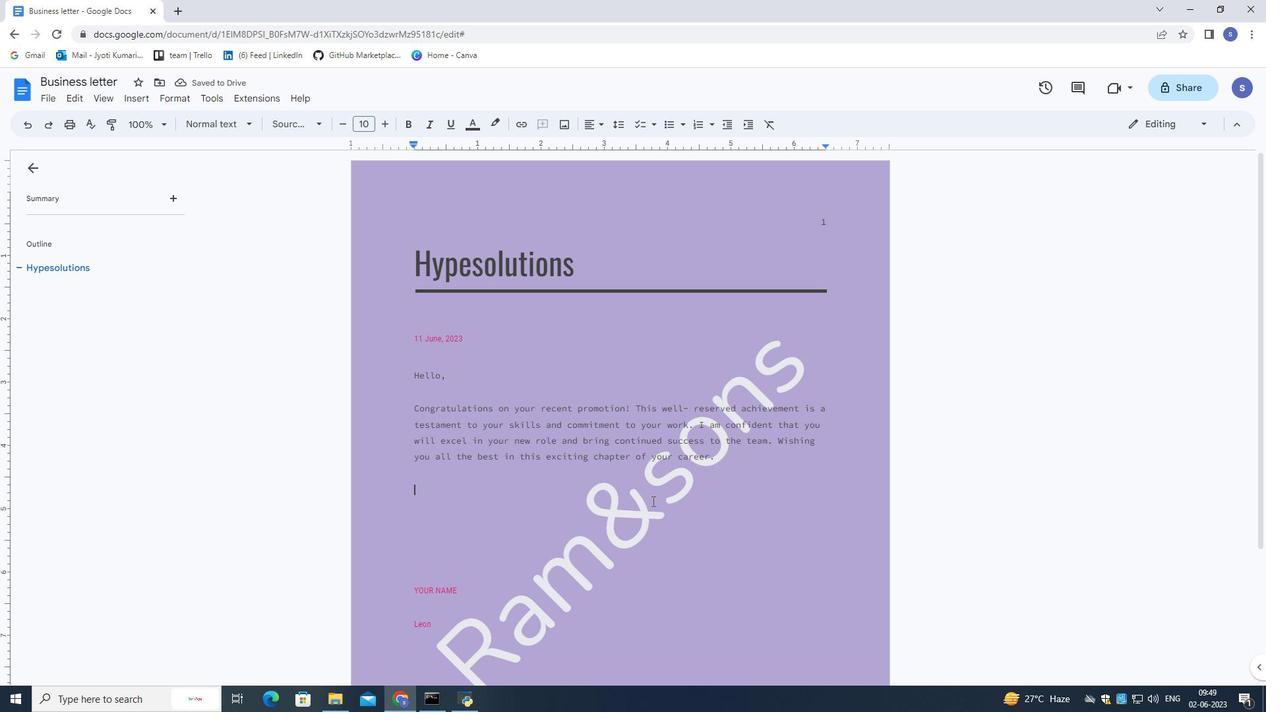 
Action: Mouse moved to (653, 506)
Screenshot: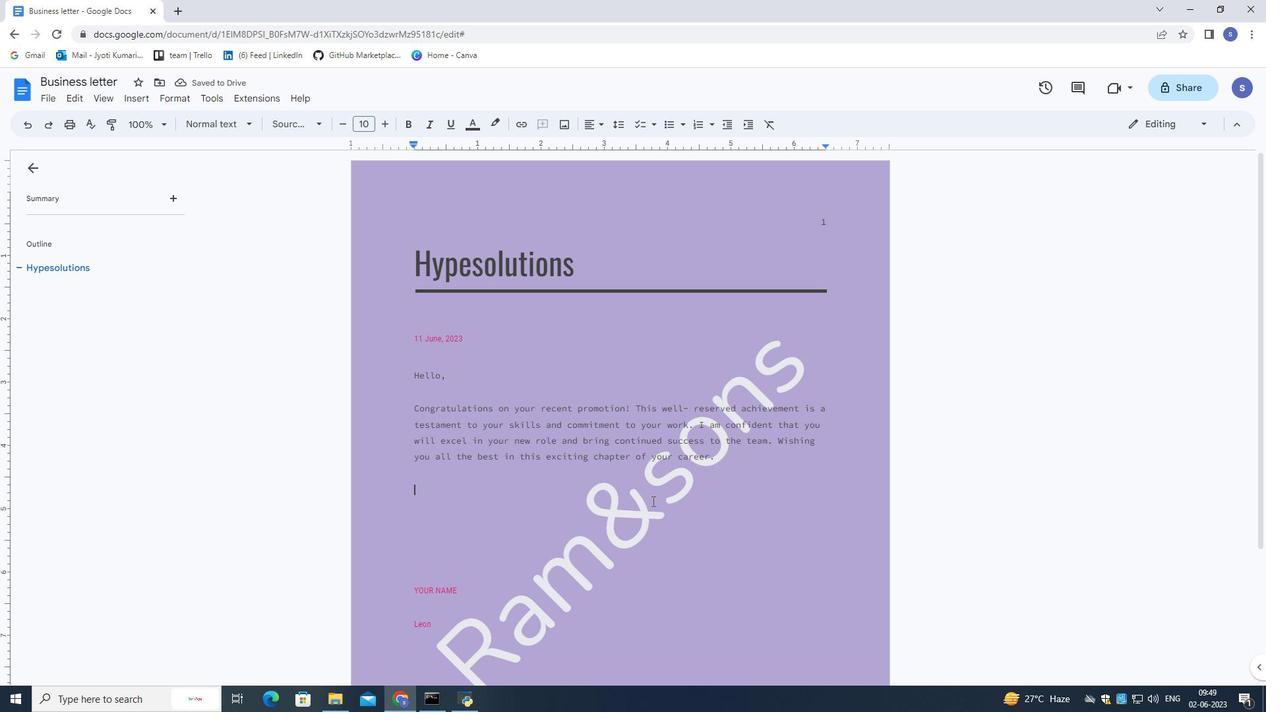 
Action: Mouse scrolled (653, 505) with delta (0, 0)
Screenshot: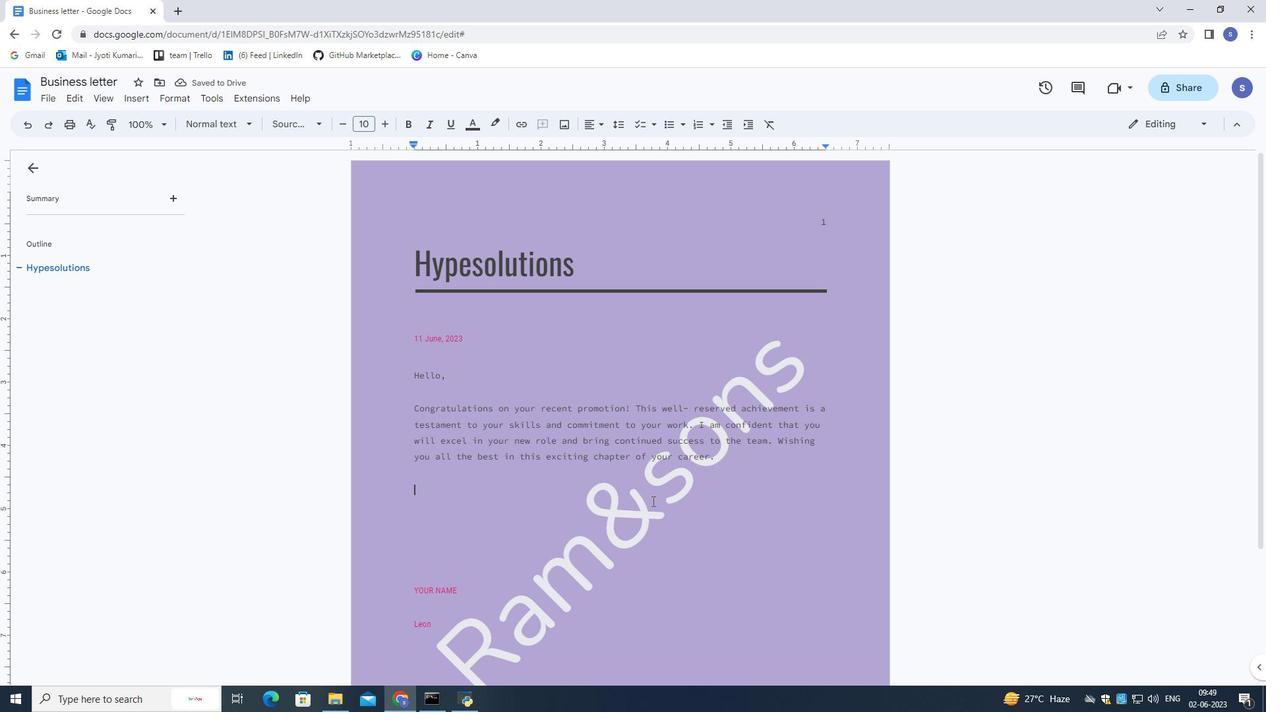 
Action: Mouse scrolled (653, 505) with delta (0, 0)
Screenshot: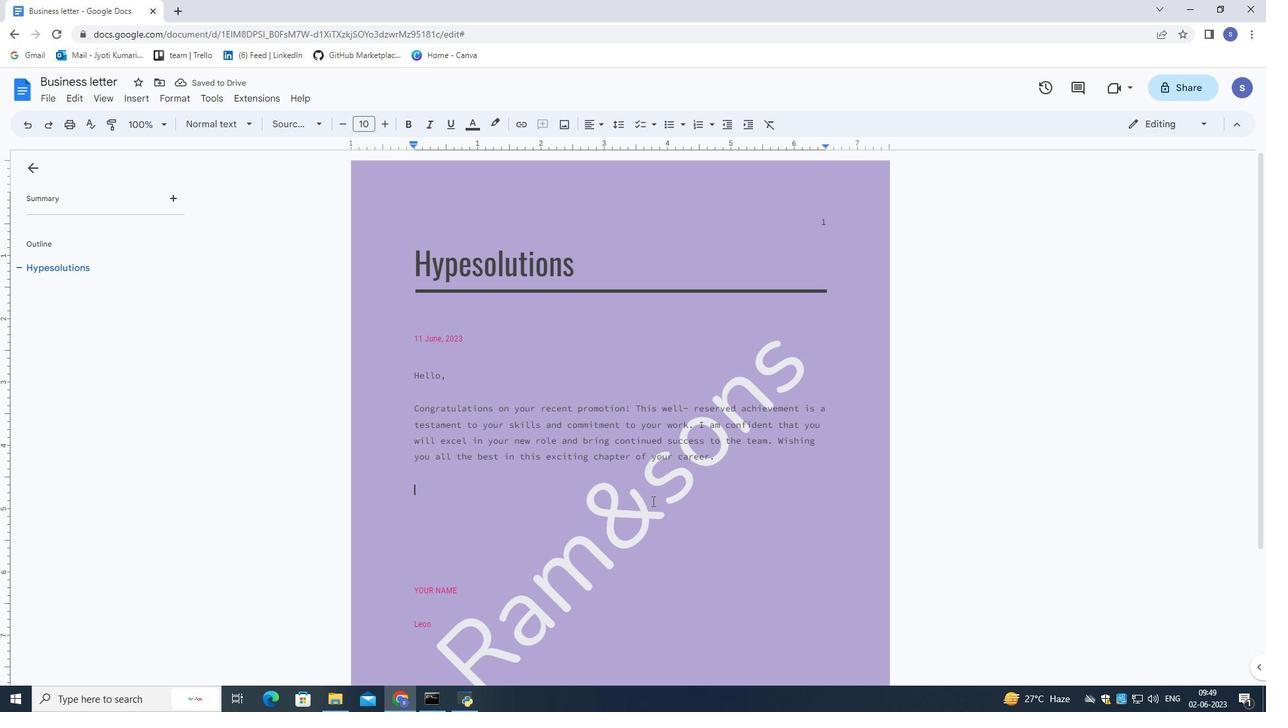 
Action: Mouse scrolled (653, 505) with delta (0, 0)
Screenshot: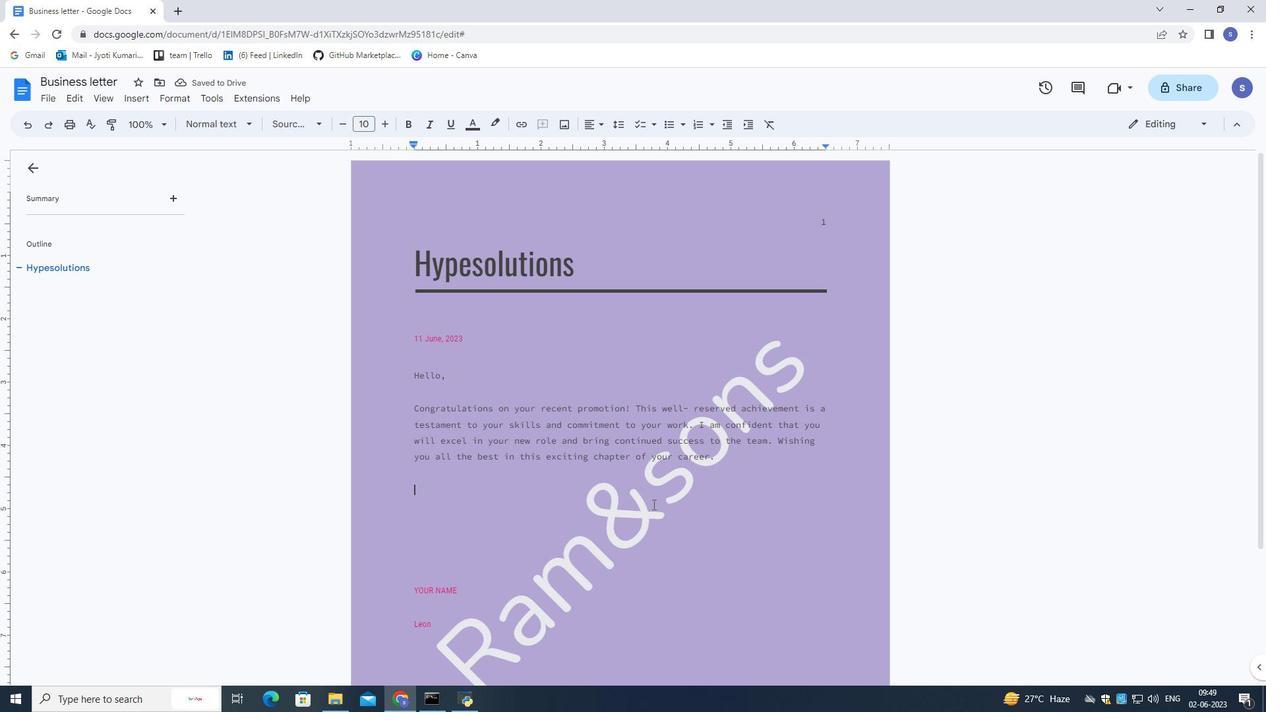 
Action: Mouse moved to (653, 504)
Screenshot: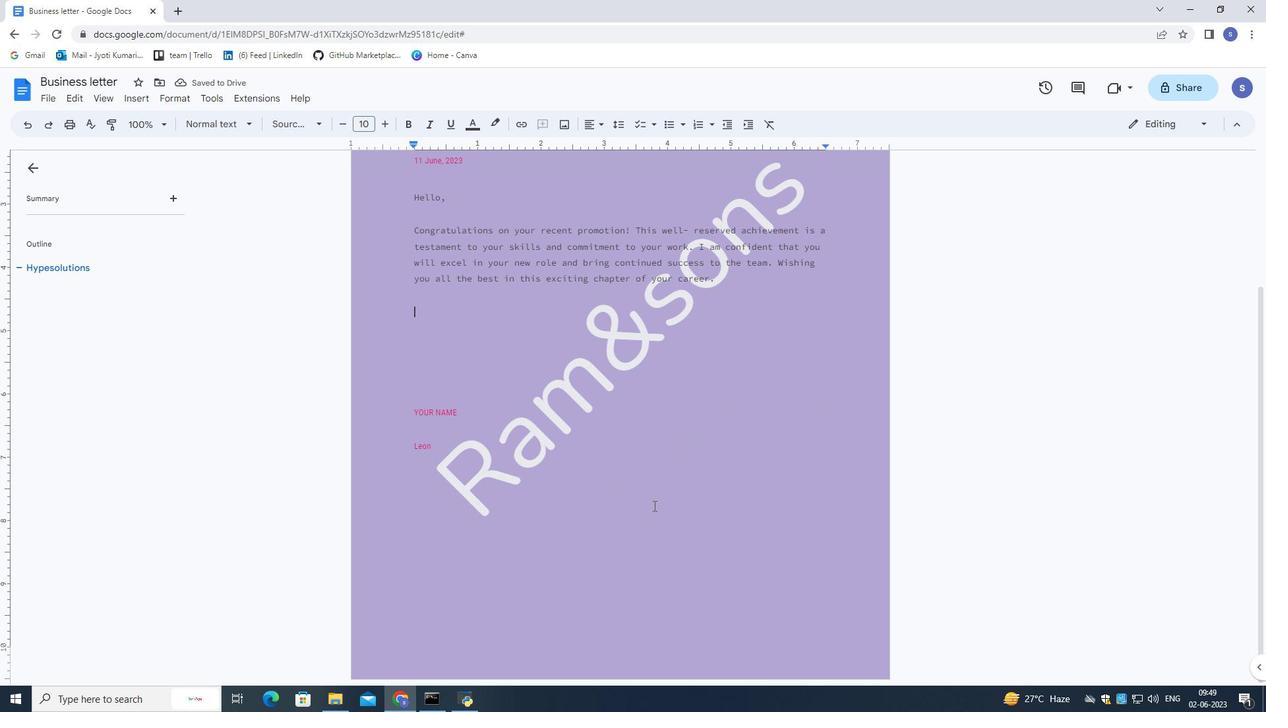 
Action: Mouse pressed left at (653, 504)
Screenshot: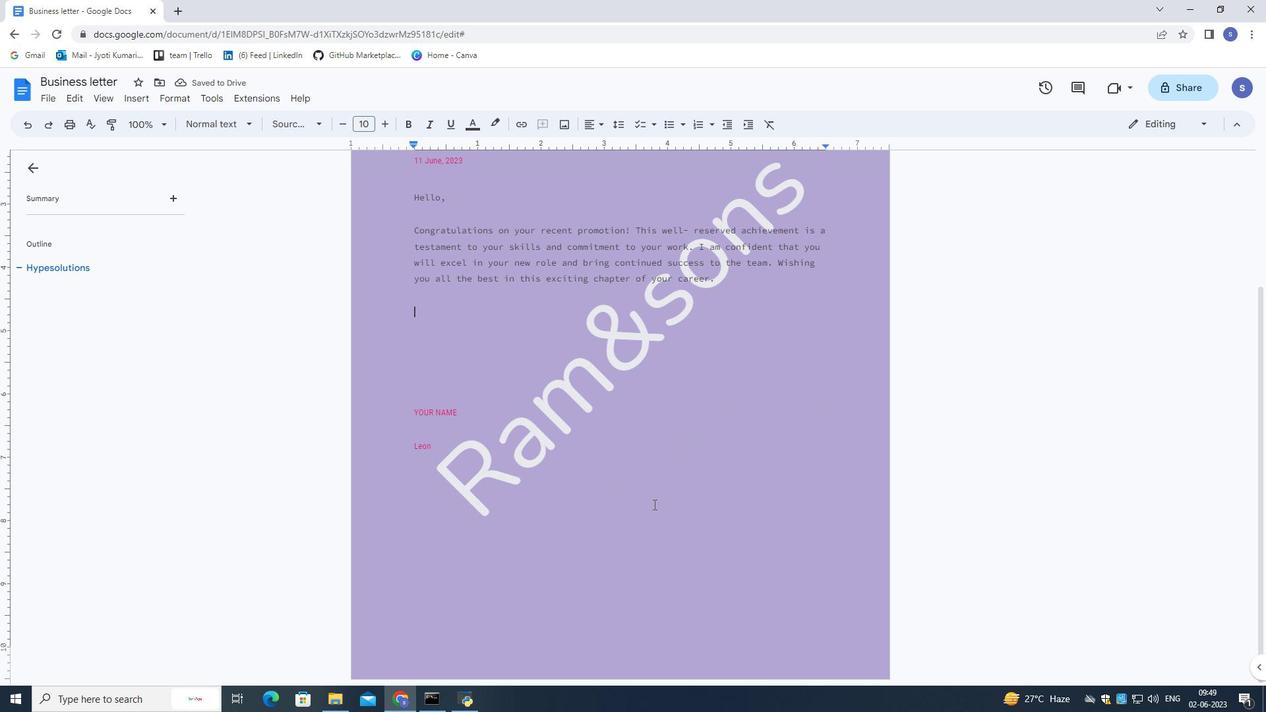 
Action: Mouse moved to (653, 504)
Screenshot: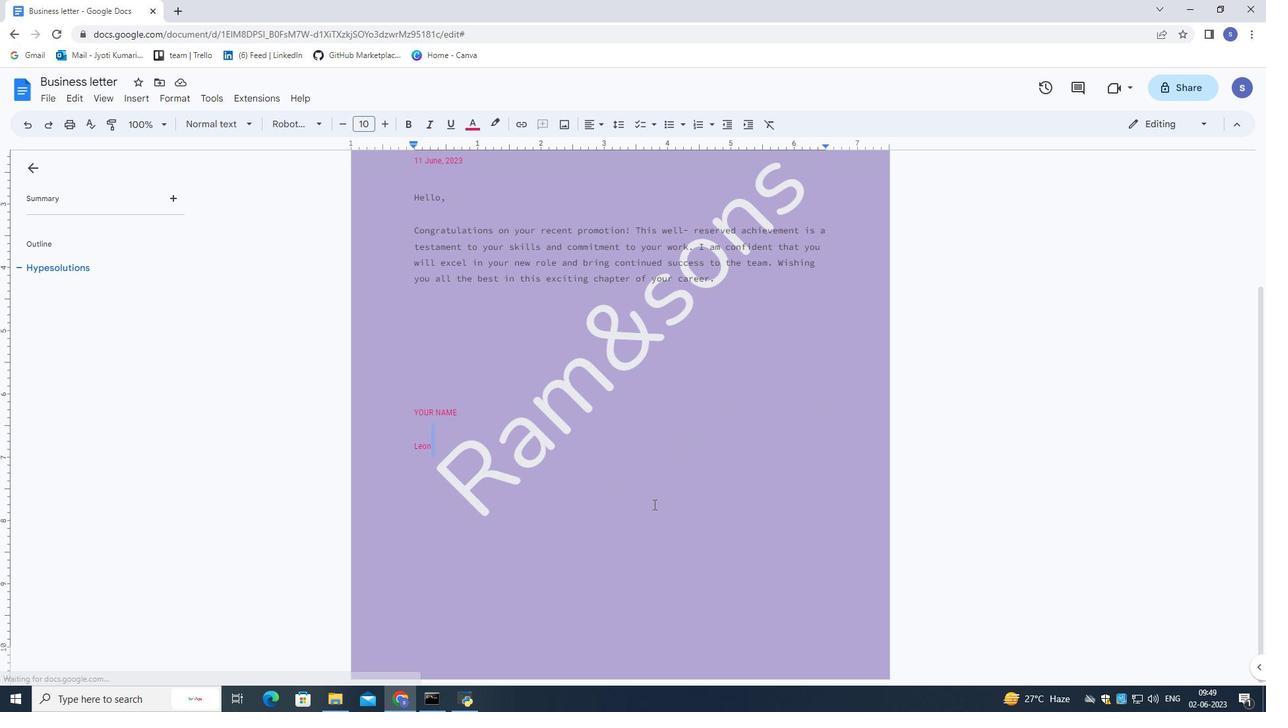 
Action: Mouse scrolled (653, 505) with delta (0, 0)
Screenshot: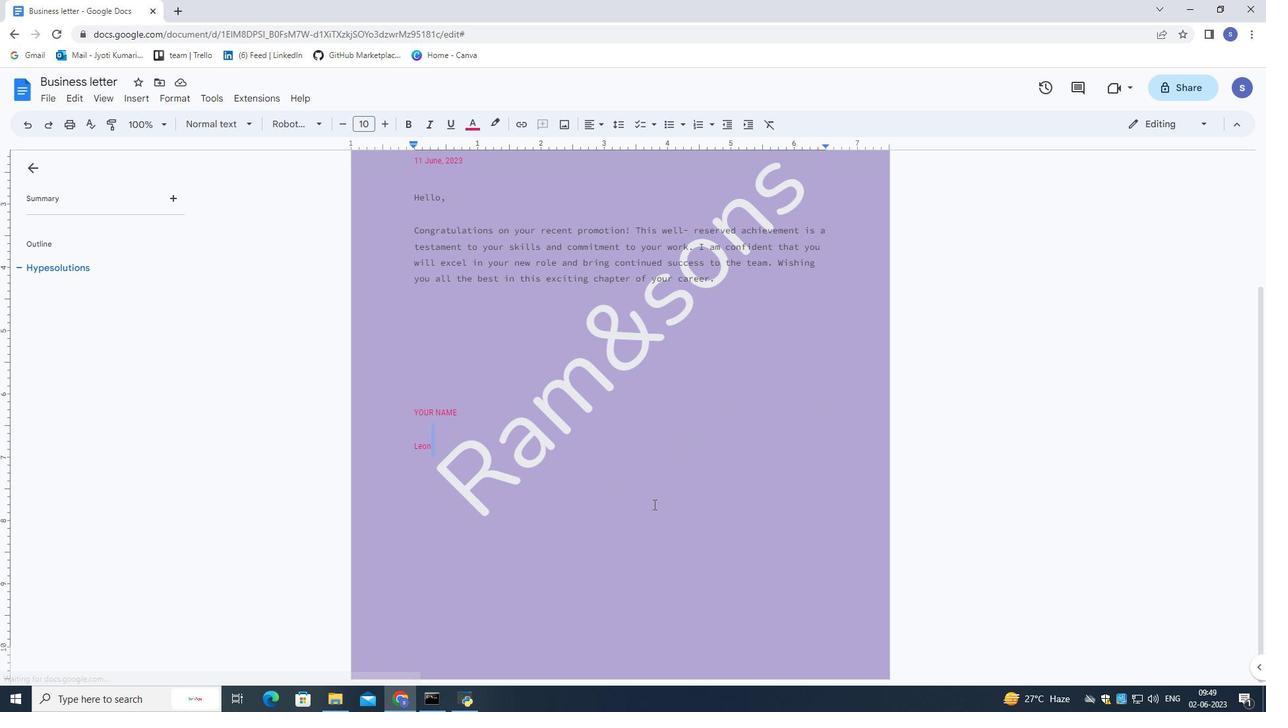 
Action: Mouse moved to (653, 504)
Screenshot: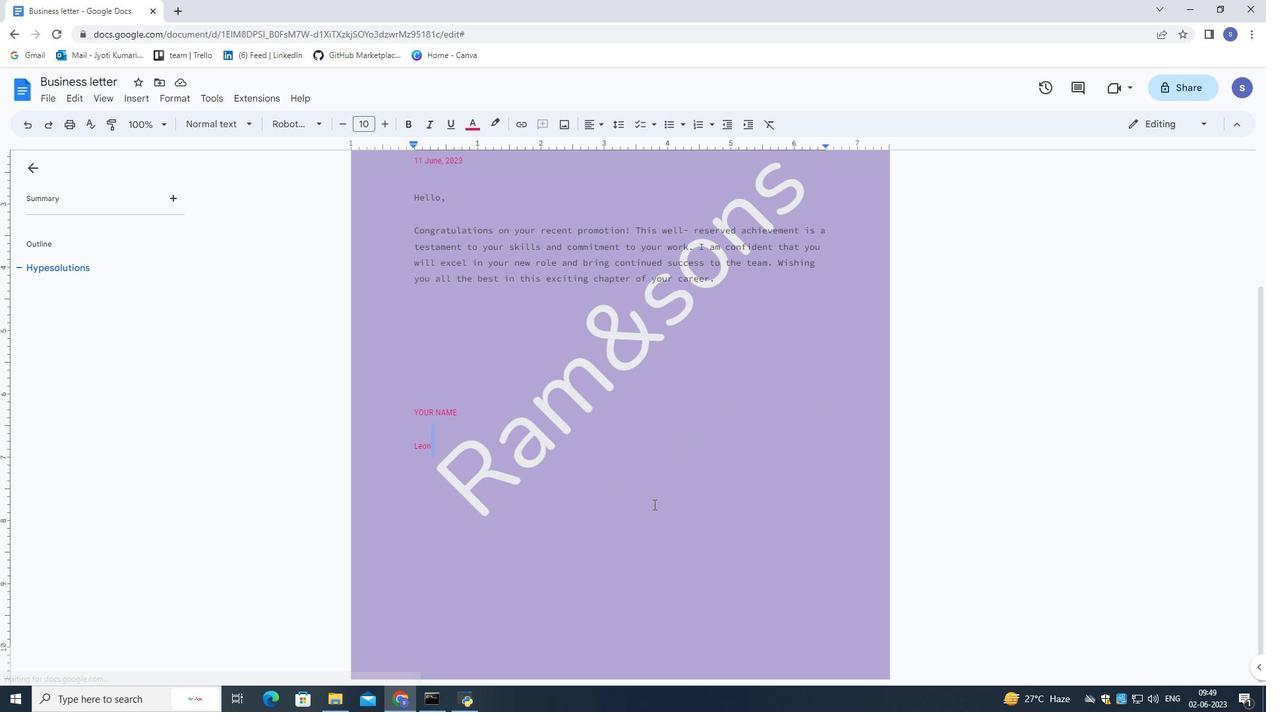 
Action: Mouse scrolled (653, 505) with delta (0, 0)
Screenshot: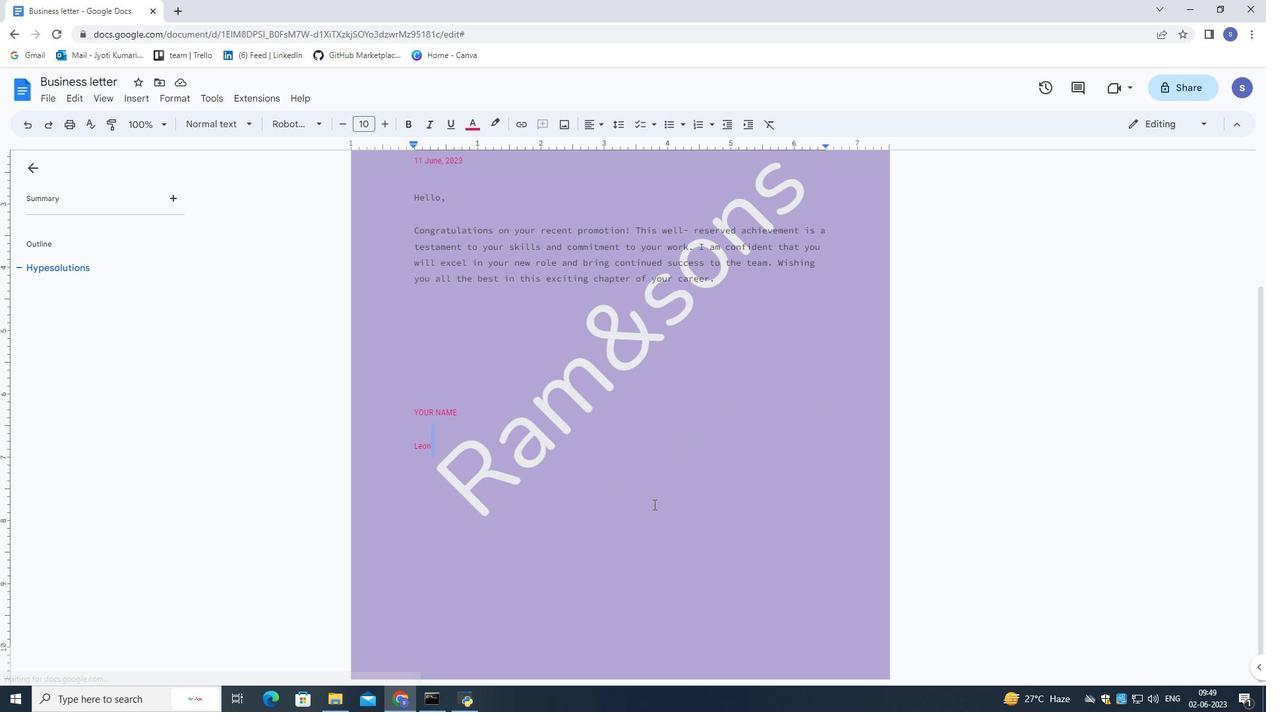 
Action: Mouse moved to (654, 504)
Screenshot: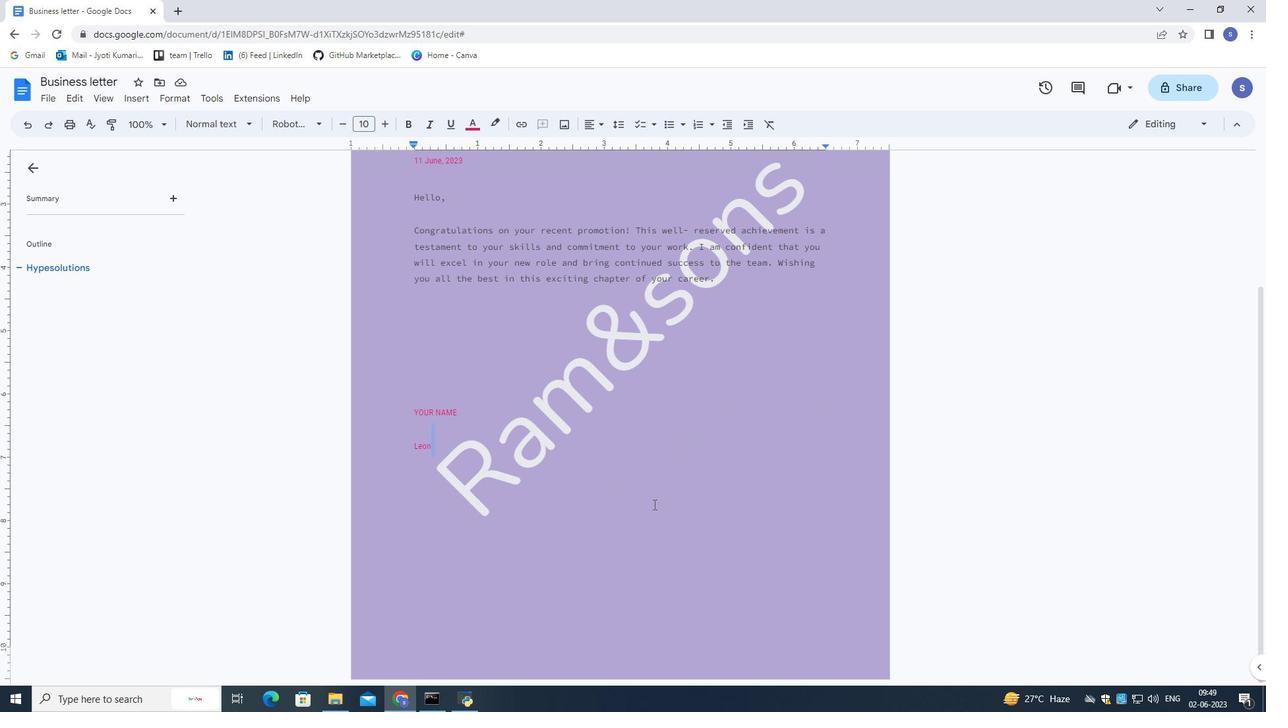 
Action: Mouse scrolled (654, 504) with delta (0, 0)
Screenshot: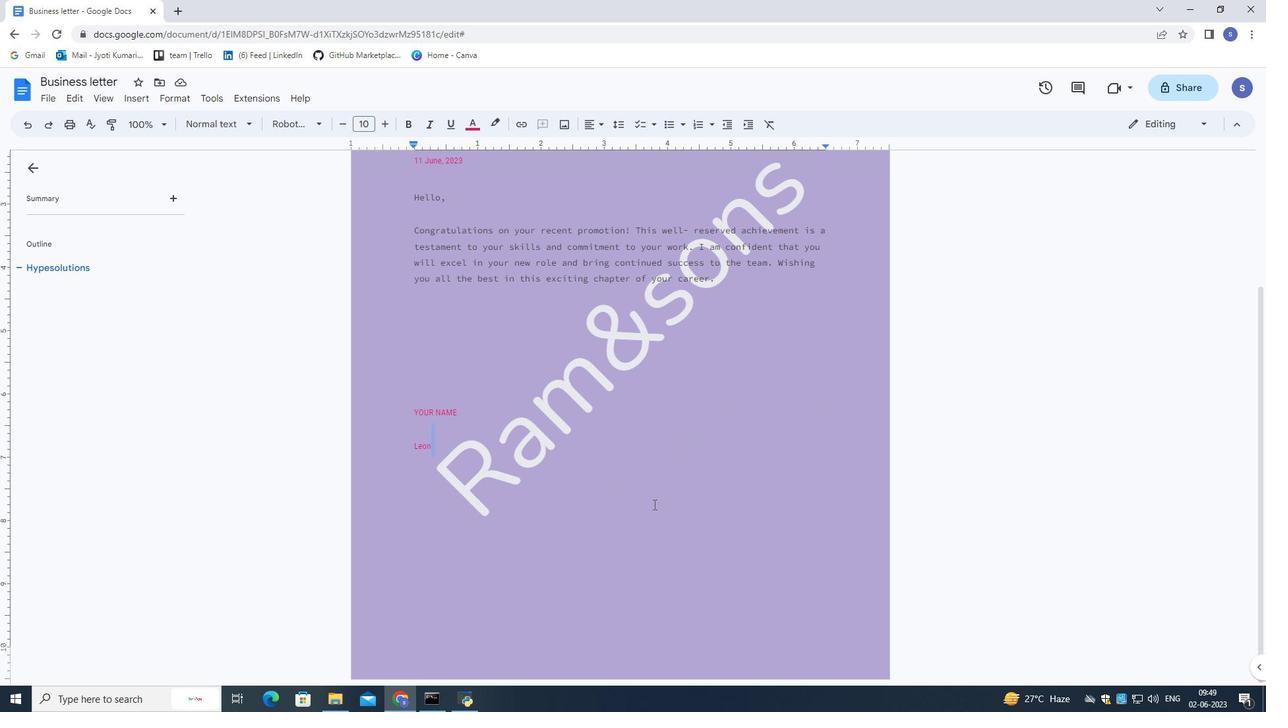 
Action: Mouse moved to (660, 502)
Screenshot: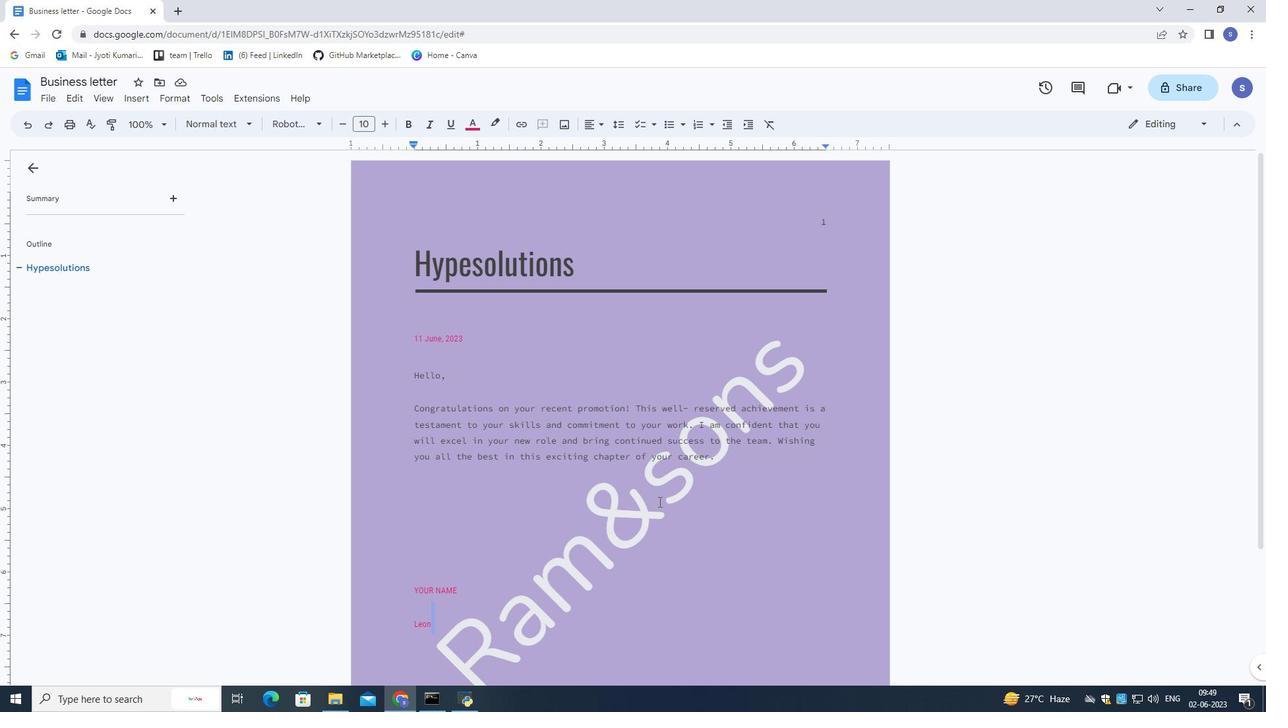 
